 Task: Look for space in Tekstil'shchiki, Russia from 1st June, 2023 to 9th June, 2023 for 6 adults in price range Rs.6000 to Rs.12000. Place can be entire place with 3 bedrooms having 3 beds and 3 bathrooms. Property type can be house, flat, guest house. Booking option can be shelf check-in. Required host language is English.
Action: Mouse moved to (428, 98)
Screenshot: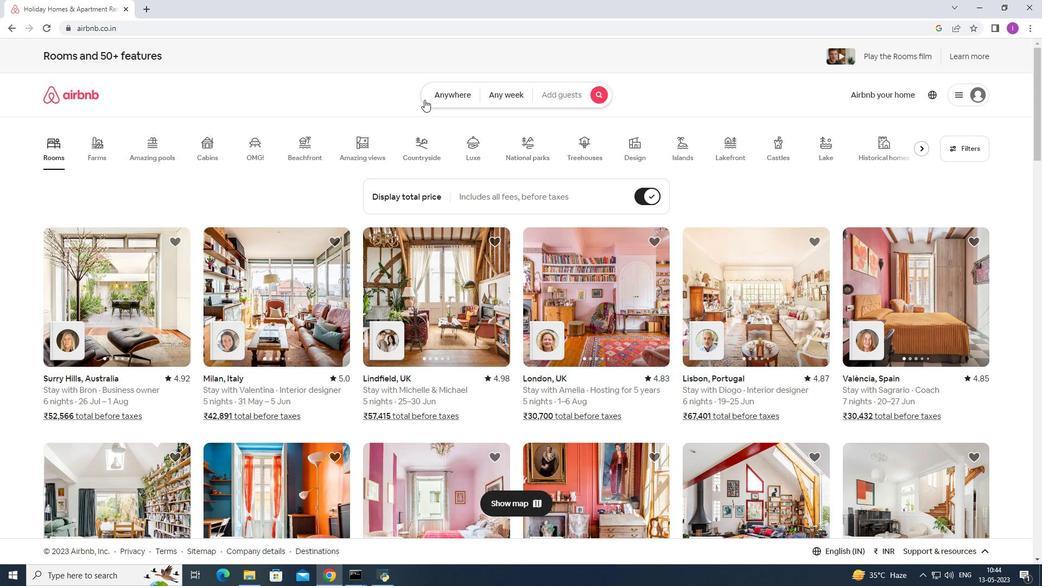 
Action: Mouse pressed left at (428, 98)
Screenshot: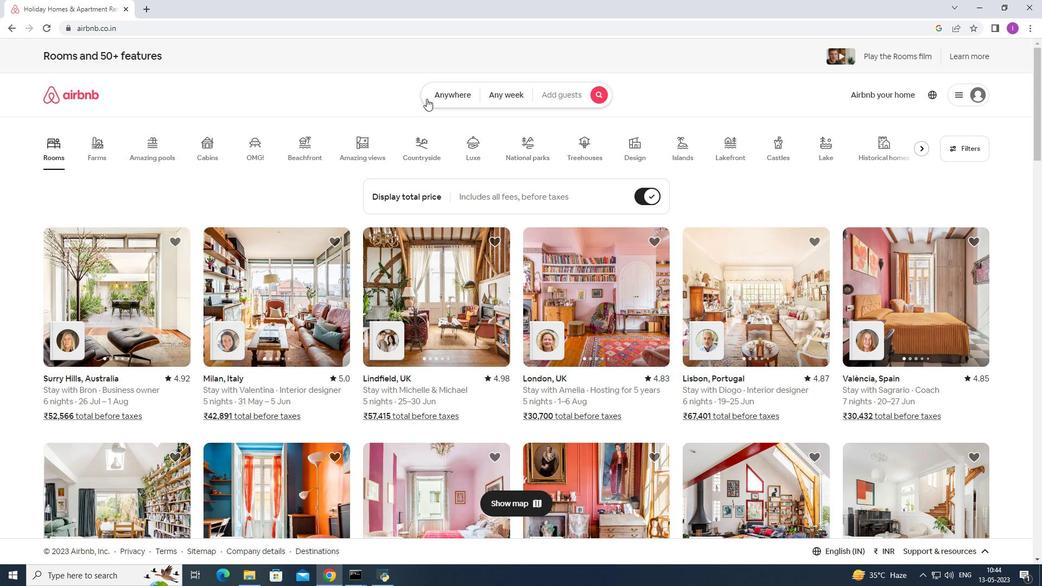 
Action: Mouse moved to (307, 137)
Screenshot: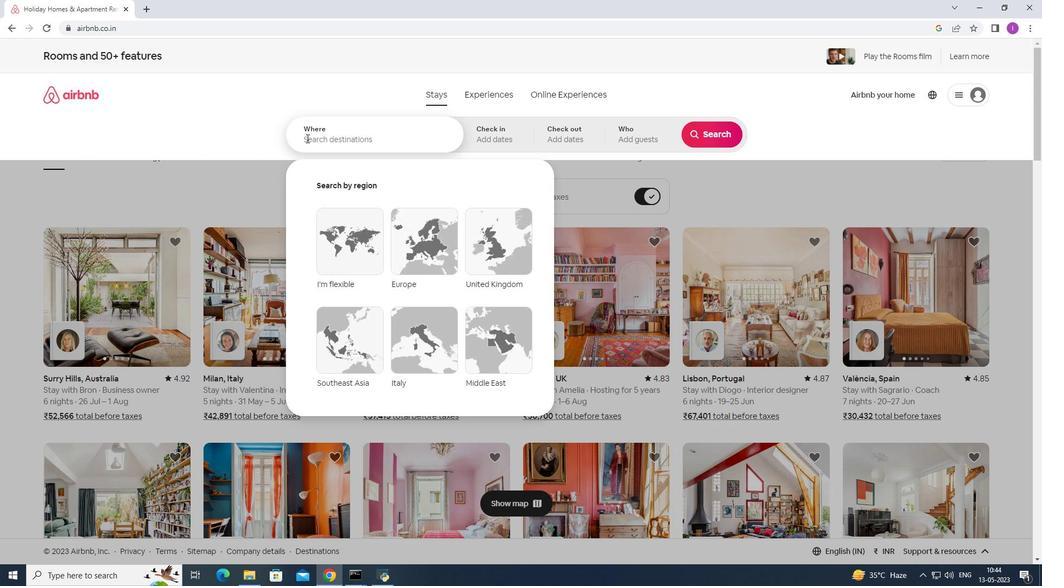 
Action: Mouse pressed left at (307, 137)
Screenshot: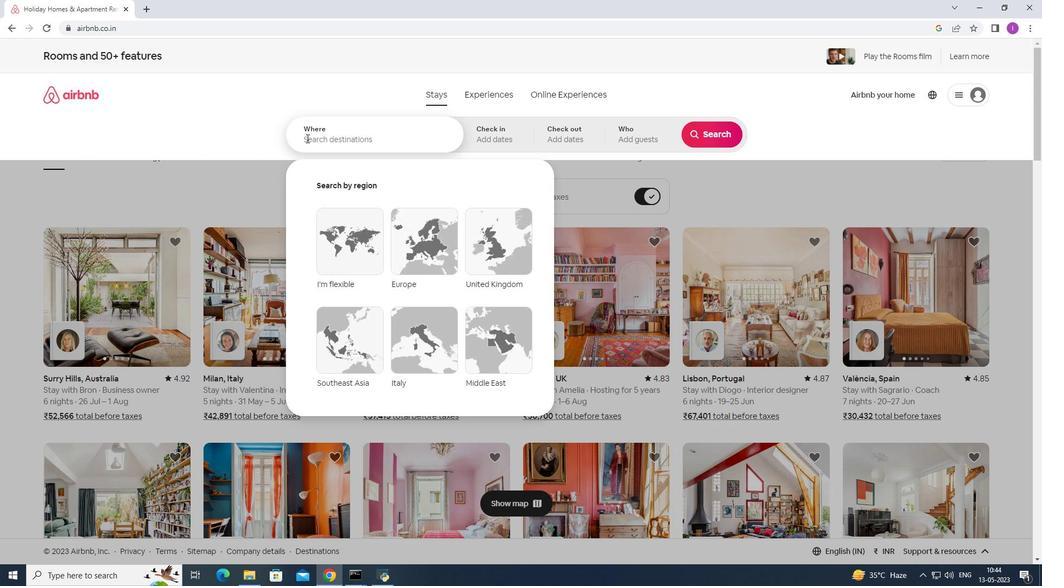 
Action: Mouse moved to (349, 140)
Screenshot: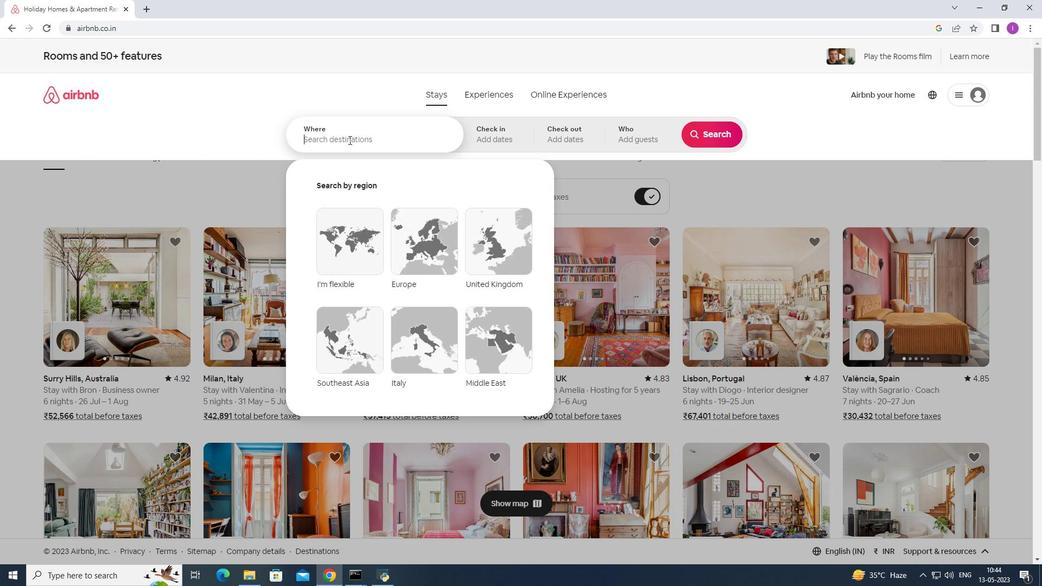 
Action: Key pressed <Key.shift>Tekstil<Key.shift><Key.shift><Key.shift><Key.shift><Key.shift><Key.shift><Key.shift><Key.shift><Key.shift>'s
Screenshot: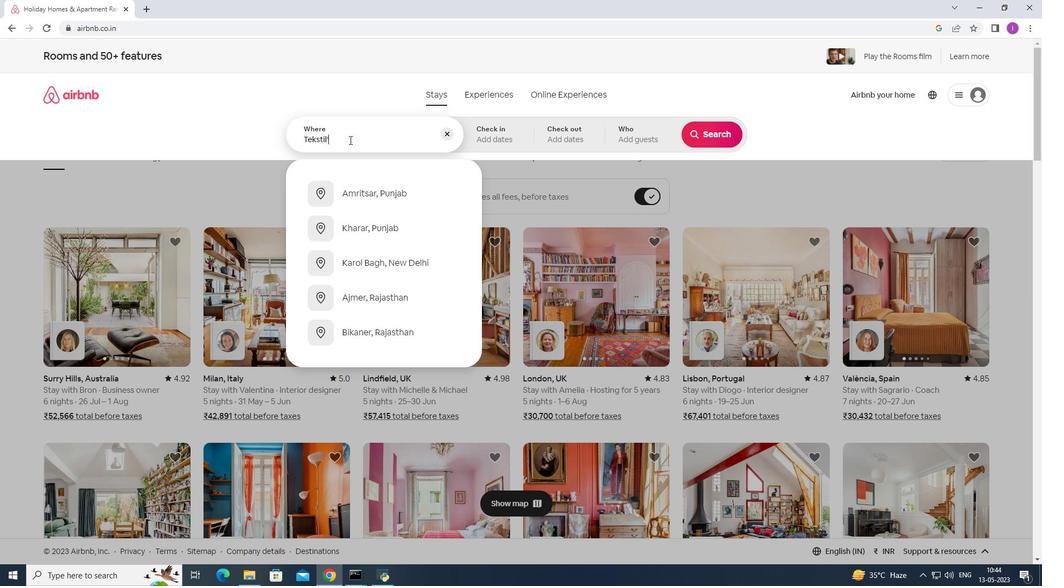 
Action: Mouse moved to (369, 198)
Screenshot: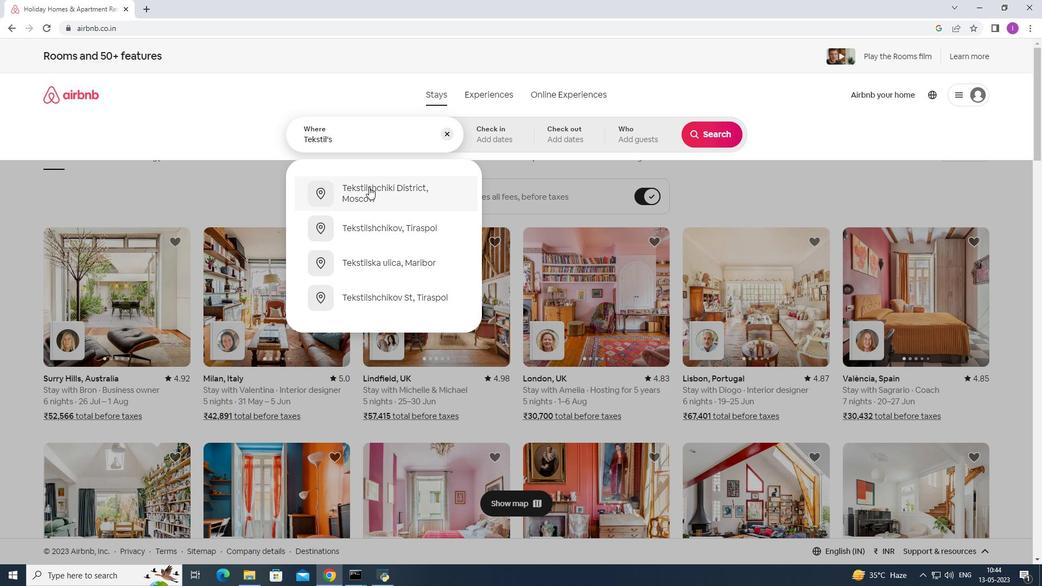 
Action: Mouse pressed left at (369, 198)
Screenshot: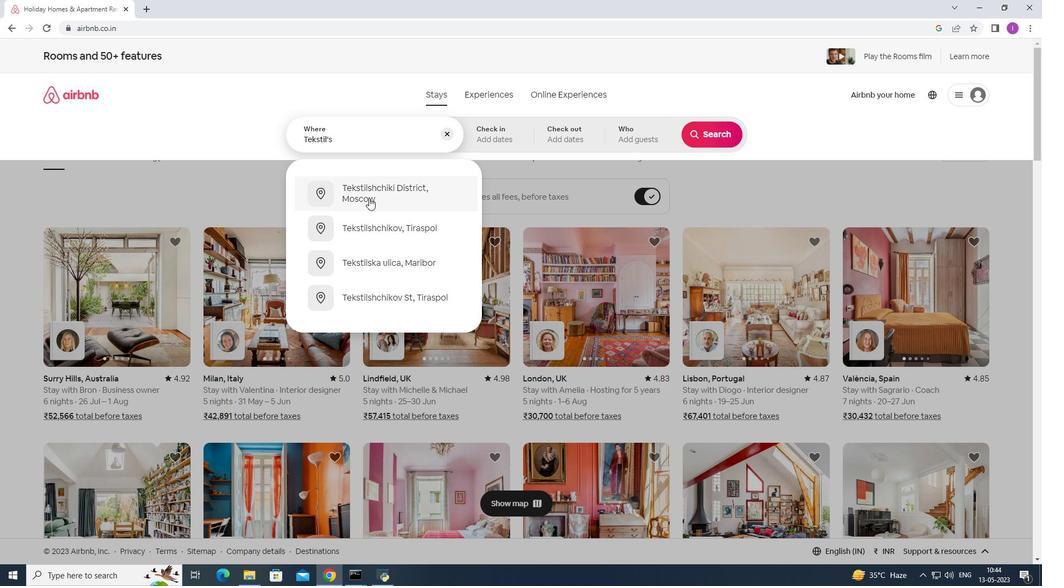 
Action: Mouse pressed left at (369, 198)
Screenshot: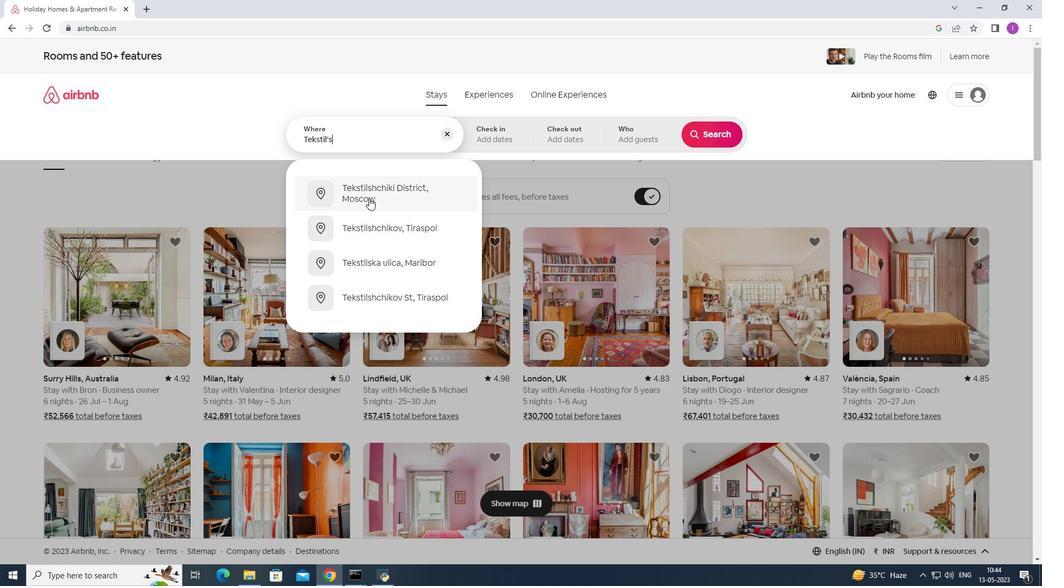 
Action: Mouse moved to (713, 223)
Screenshot: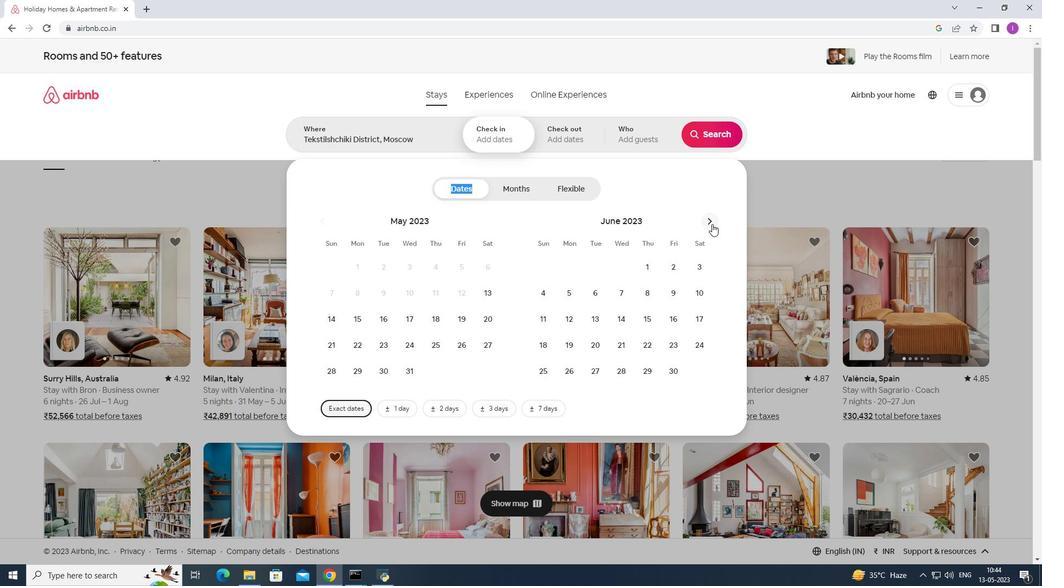 
Action: Mouse pressed left at (713, 223)
Screenshot: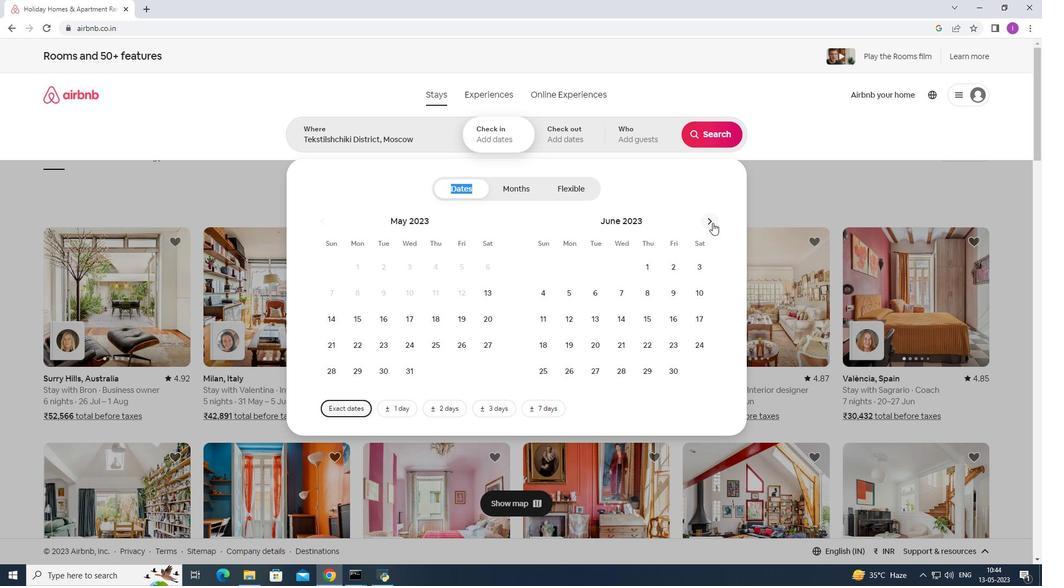 
Action: Mouse moved to (438, 269)
Screenshot: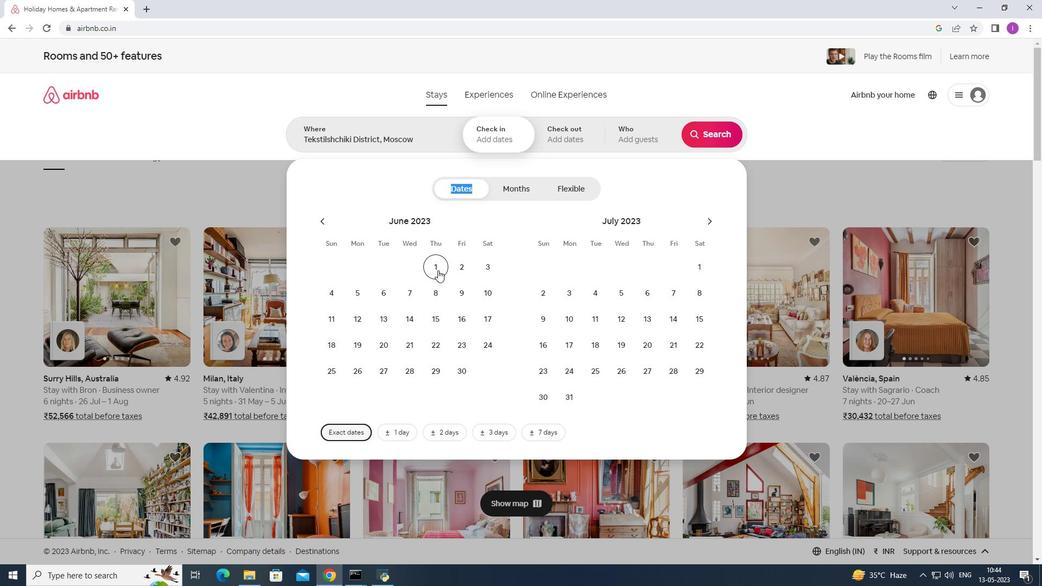 
Action: Mouse pressed left at (438, 269)
Screenshot: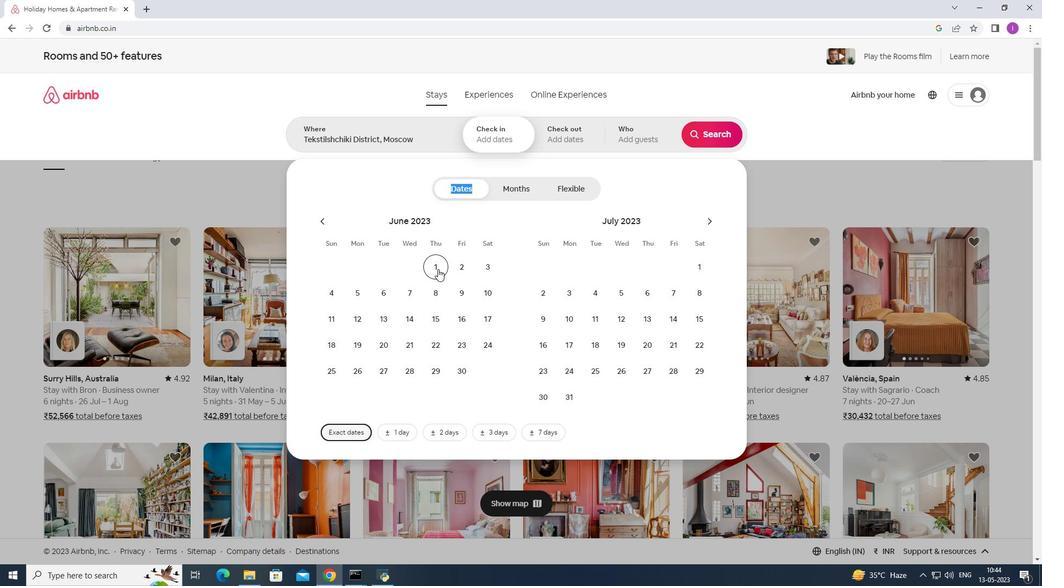 
Action: Mouse moved to (471, 295)
Screenshot: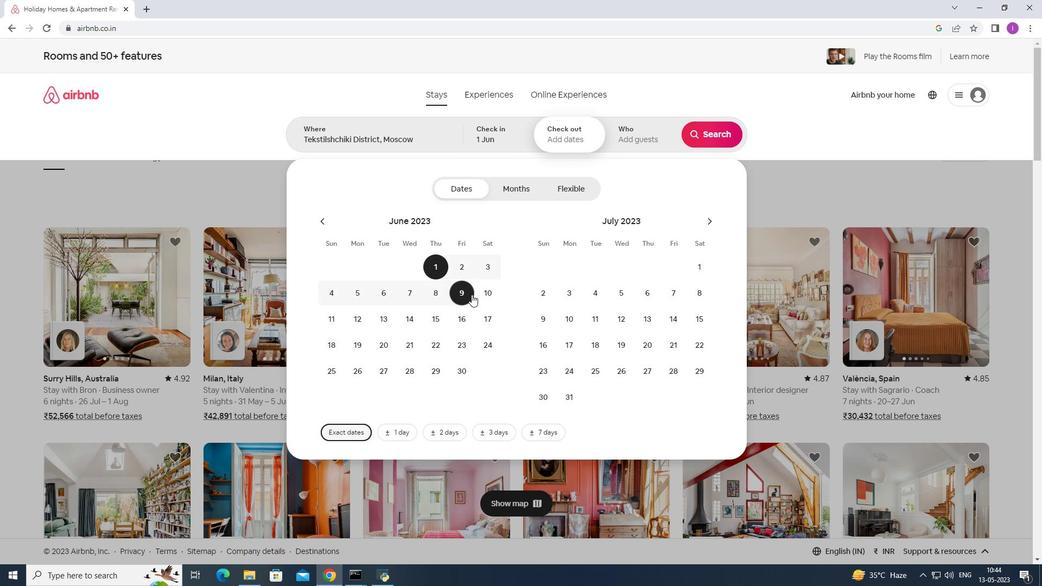 
Action: Mouse pressed left at (471, 295)
Screenshot: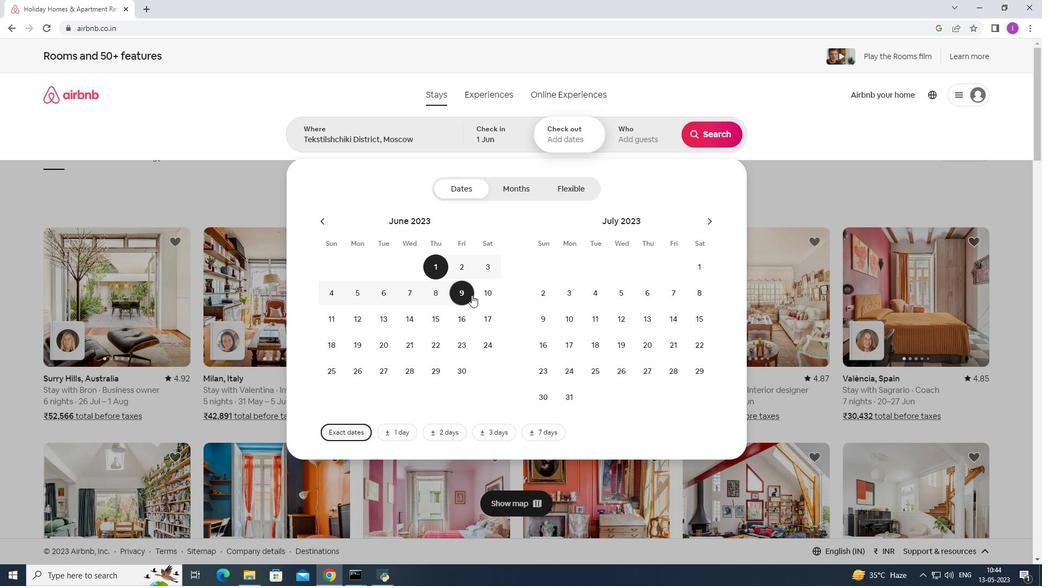 
Action: Mouse moved to (632, 140)
Screenshot: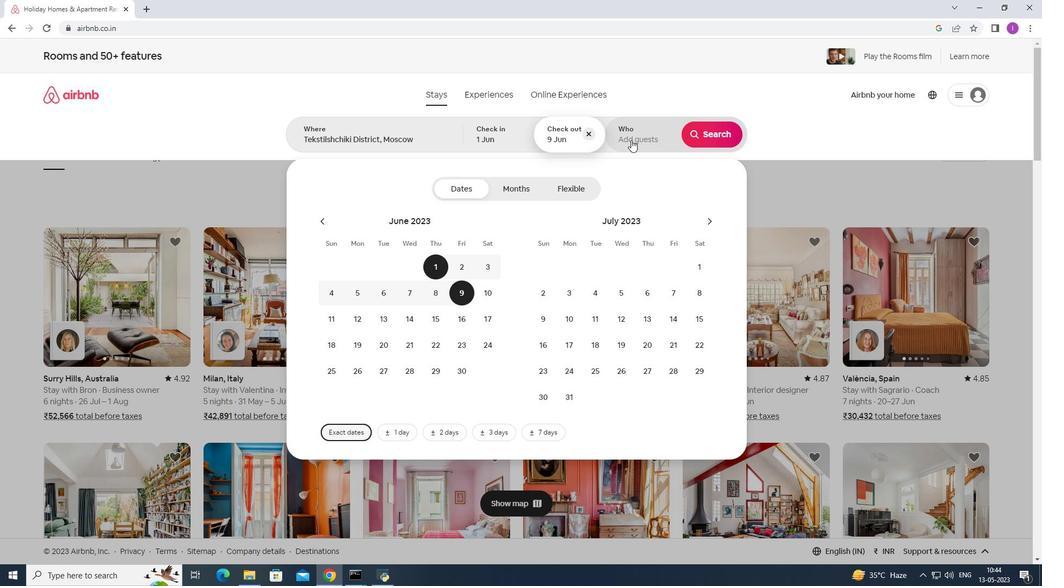 
Action: Mouse pressed left at (632, 140)
Screenshot: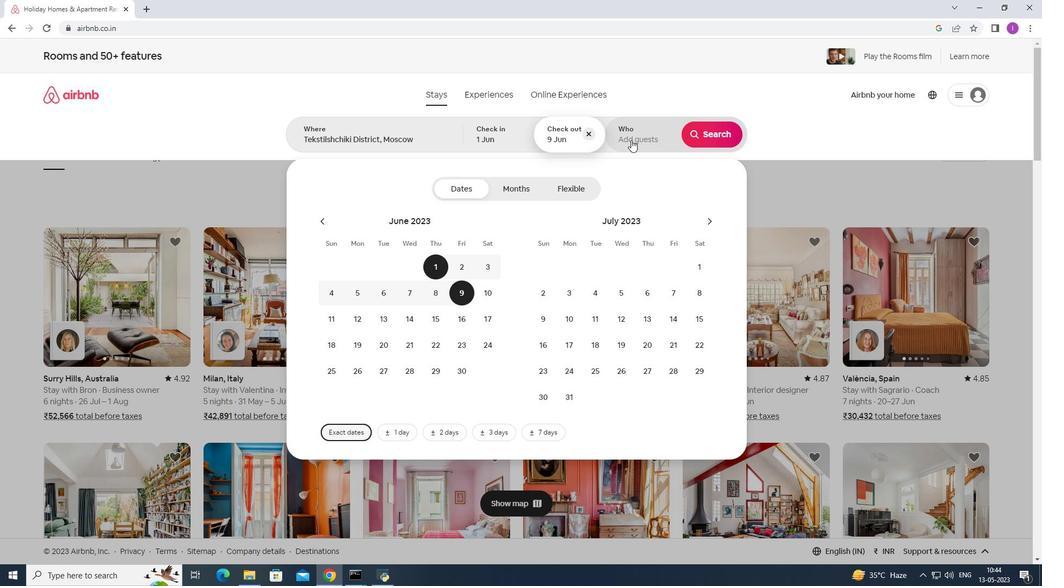 
Action: Mouse moved to (720, 191)
Screenshot: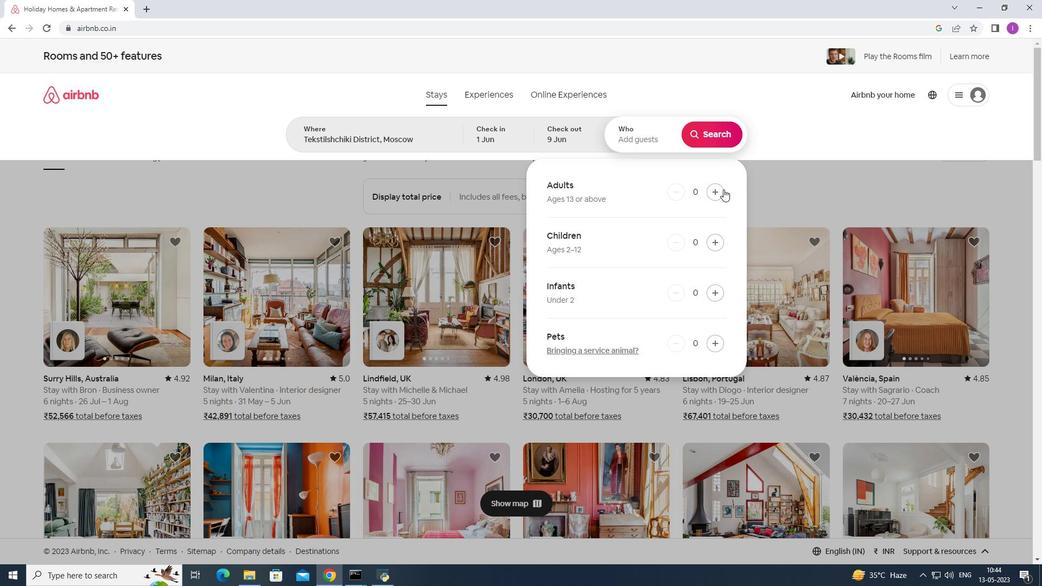 
Action: Mouse pressed left at (720, 191)
Screenshot: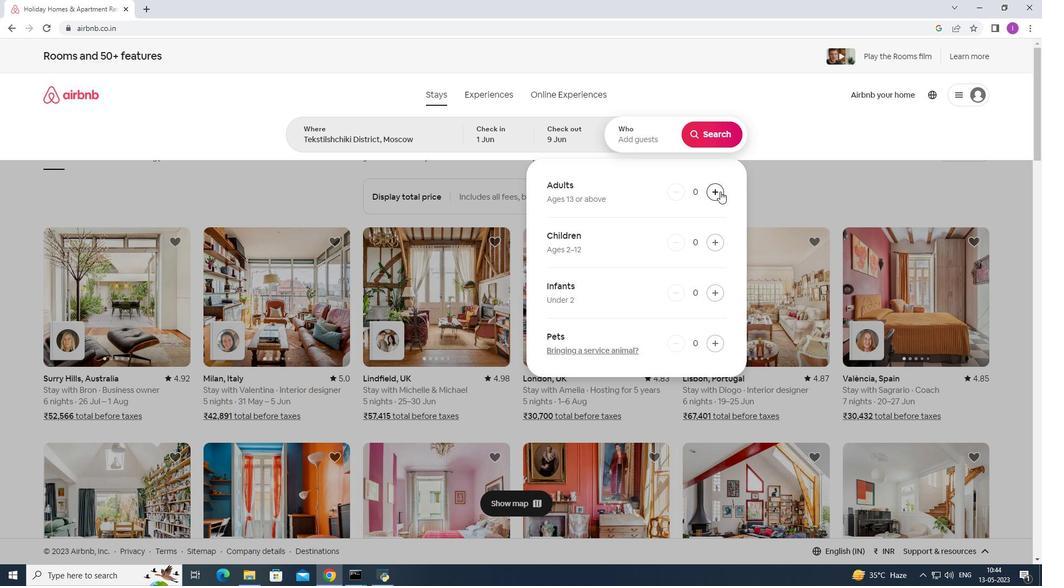 
Action: Mouse pressed left at (720, 191)
Screenshot: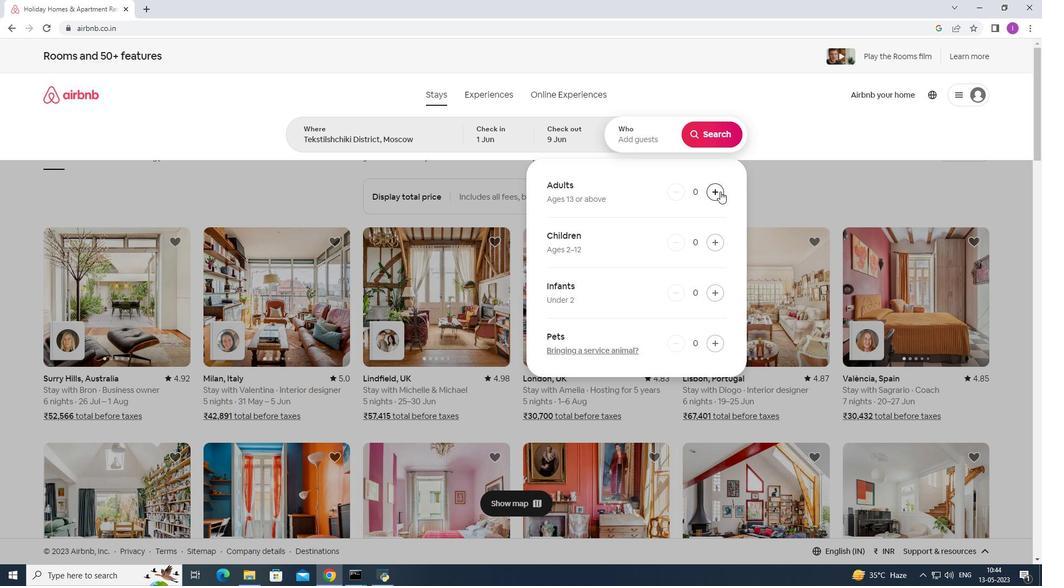
Action: Mouse pressed left at (720, 191)
Screenshot: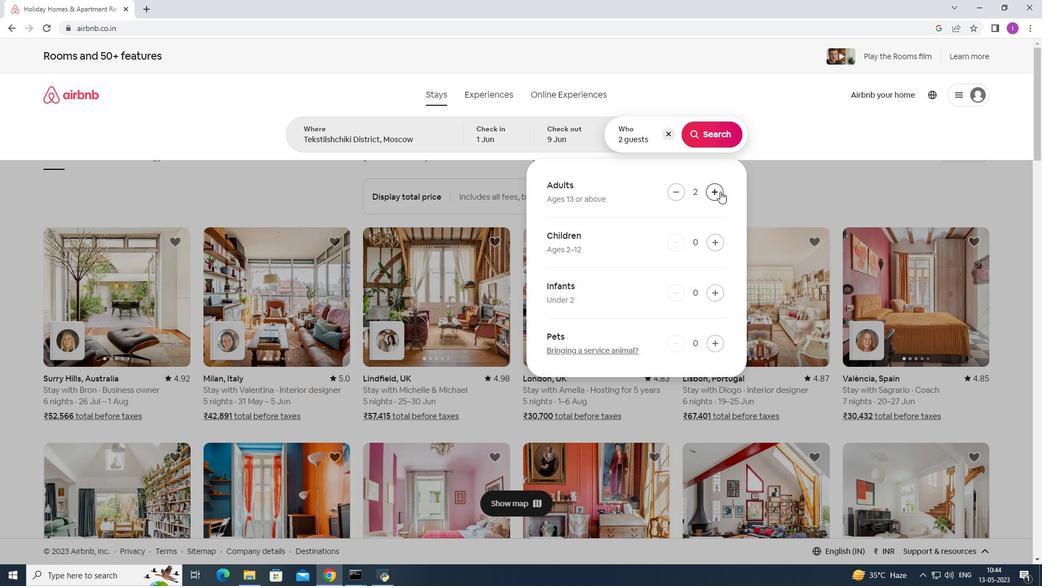 
Action: Mouse pressed left at (720, 191)
Screenshot: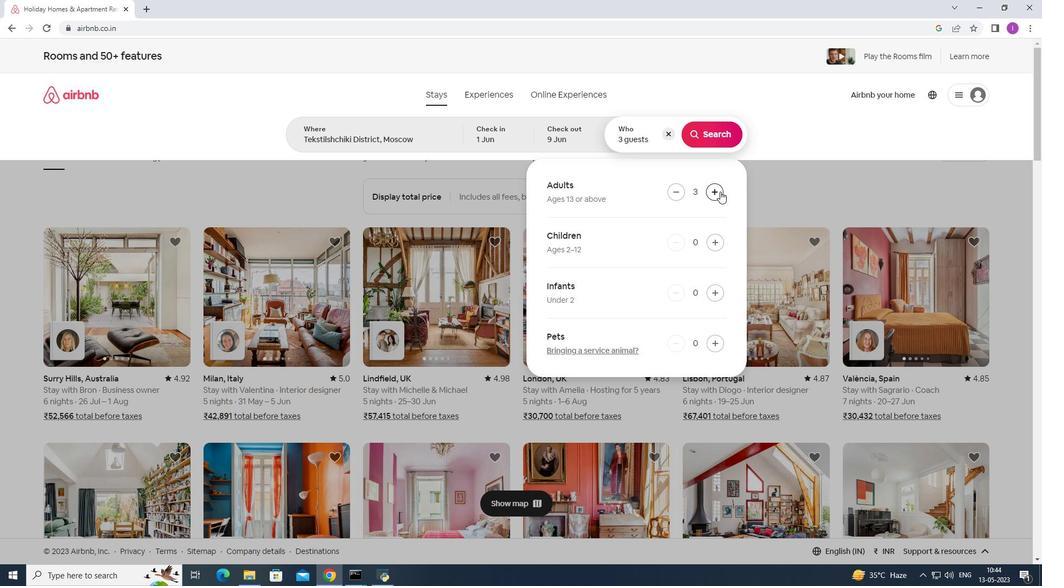 
Action: Mouse pressed left at (720, 191)
Screenshot: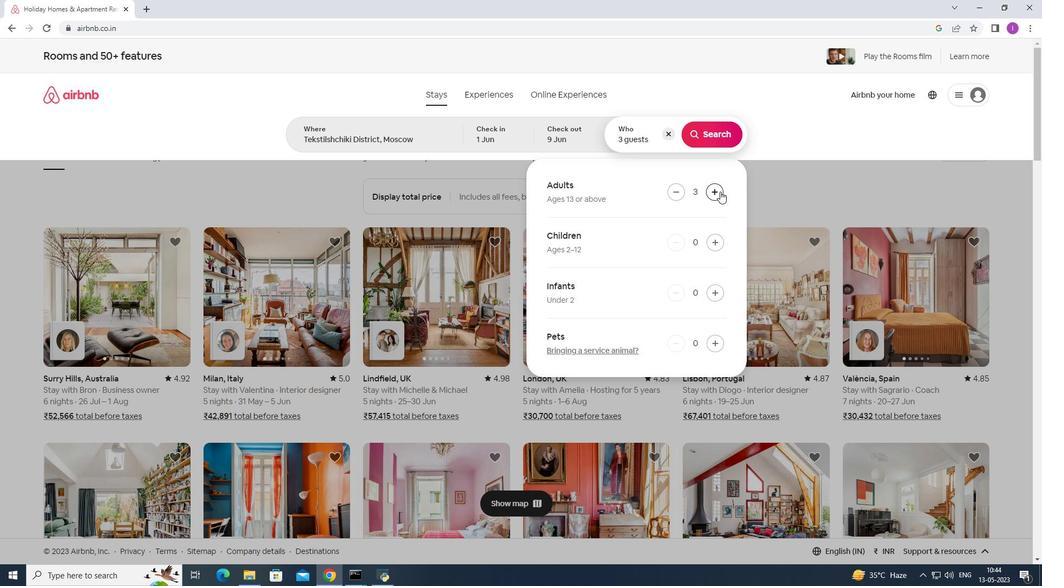 
Action: Mouse pressed left at (720, 191)
Screenshot: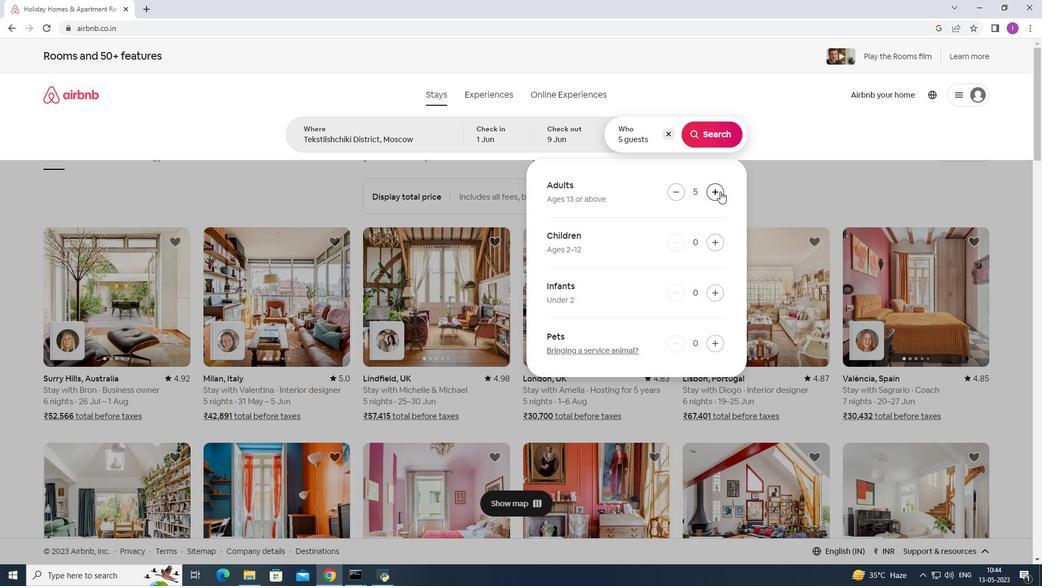
Action: Mouse moved to (719, 133)
Screenshot: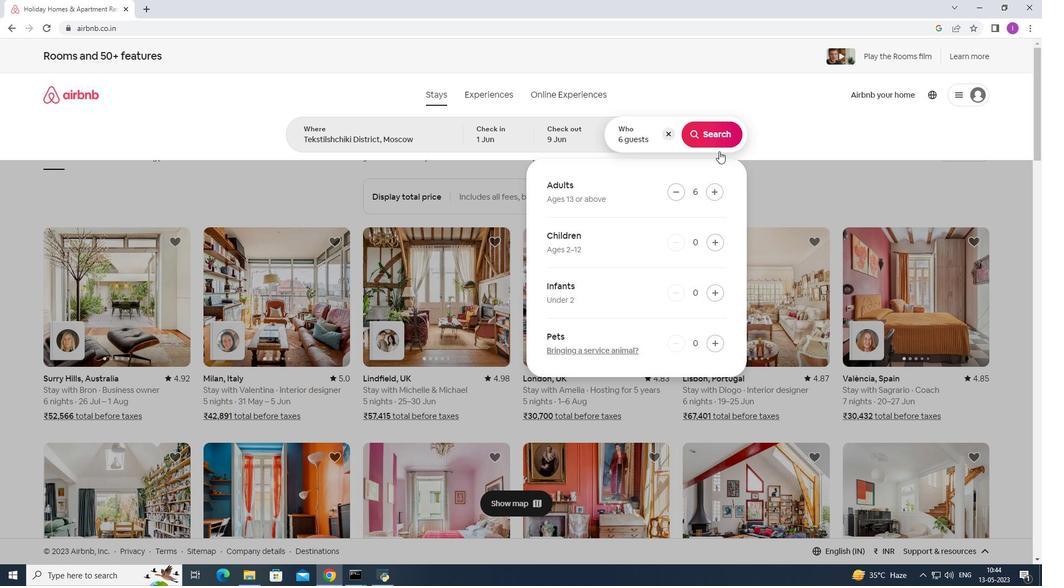 
Action: Mouse pressed left at (719, 133)
Screenshot: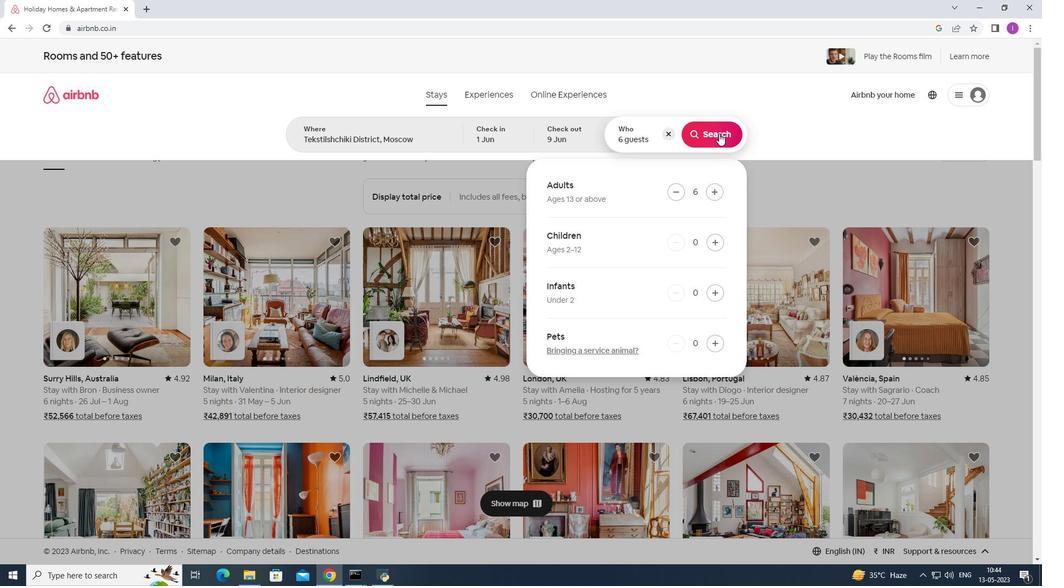 
Action: Mouse moved to (997, 108)
Screenshot: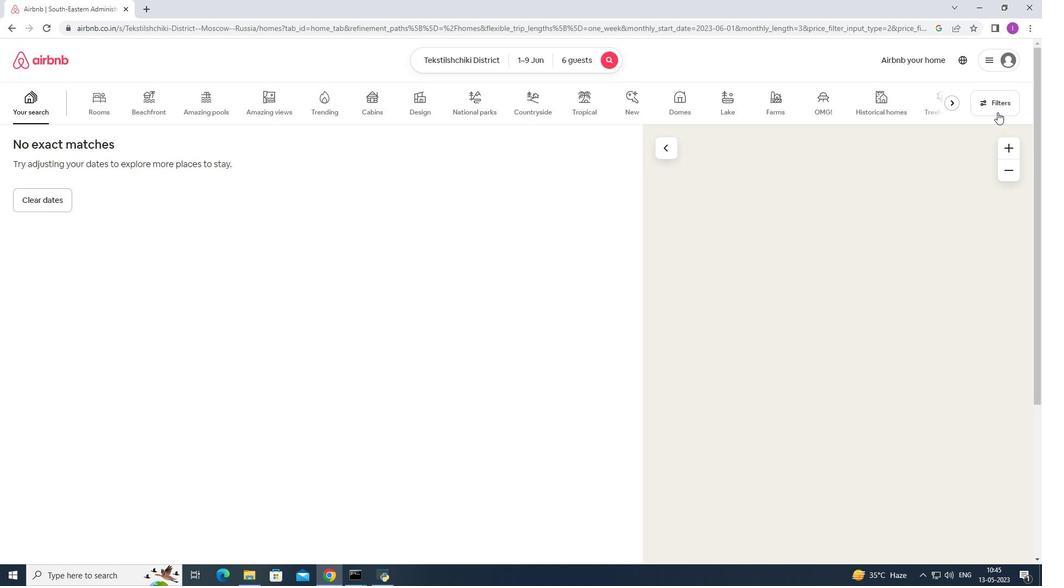 
Action: Mouse pressed left at (997, 108)
Screenshot: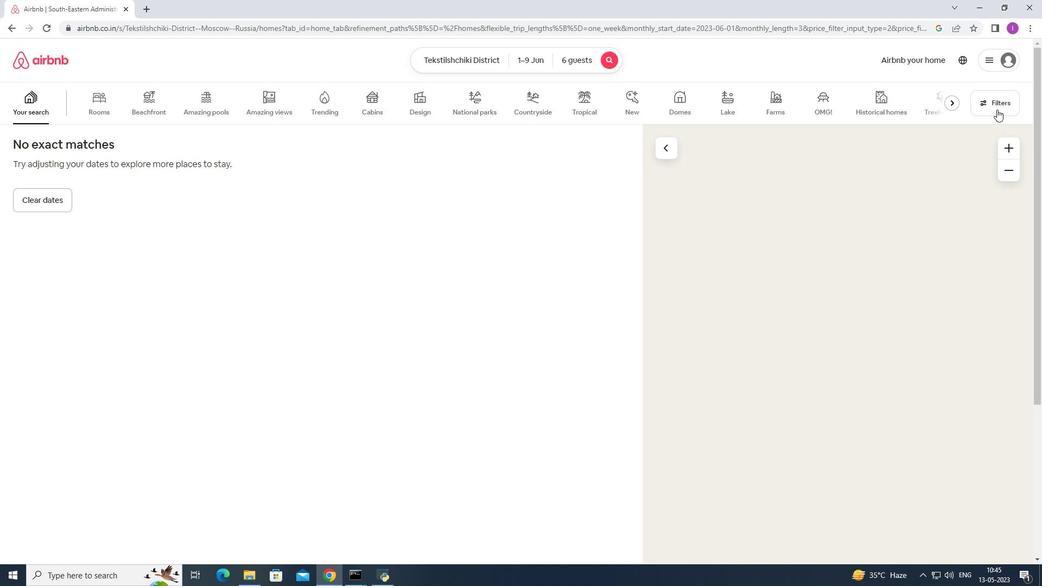 
Action: Mouse moved to (600, 366)
Screenshot: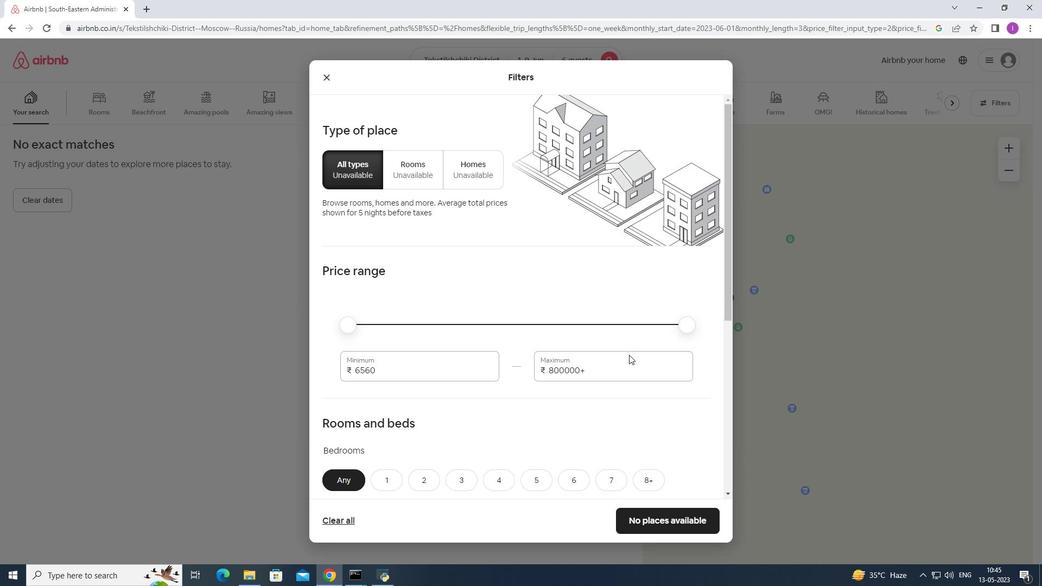 
Action: Mouse pressed left at (600, 366)
Screenshot: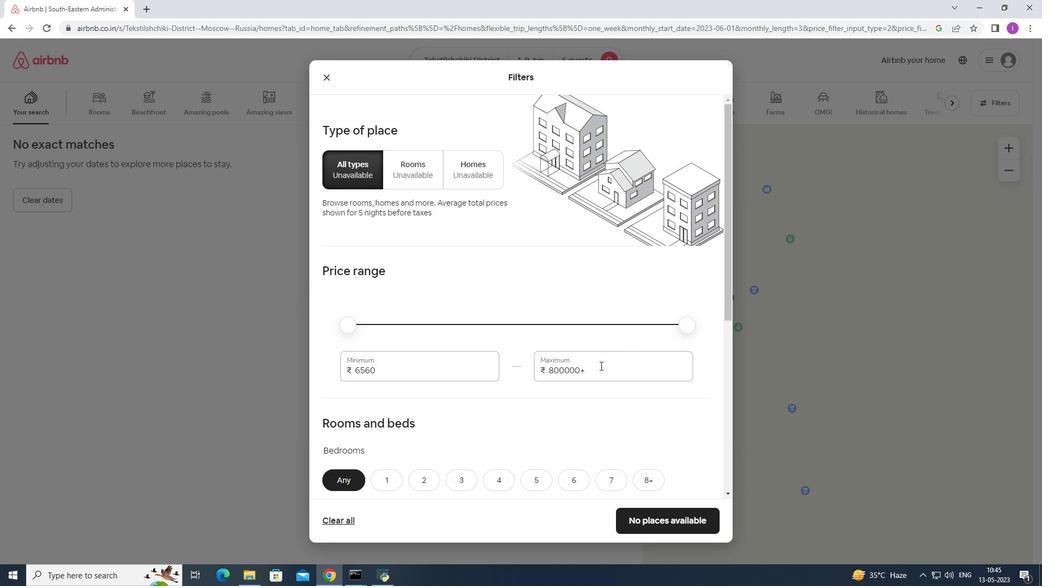
Action: Mouse moved to (536, 373)
Screenshot: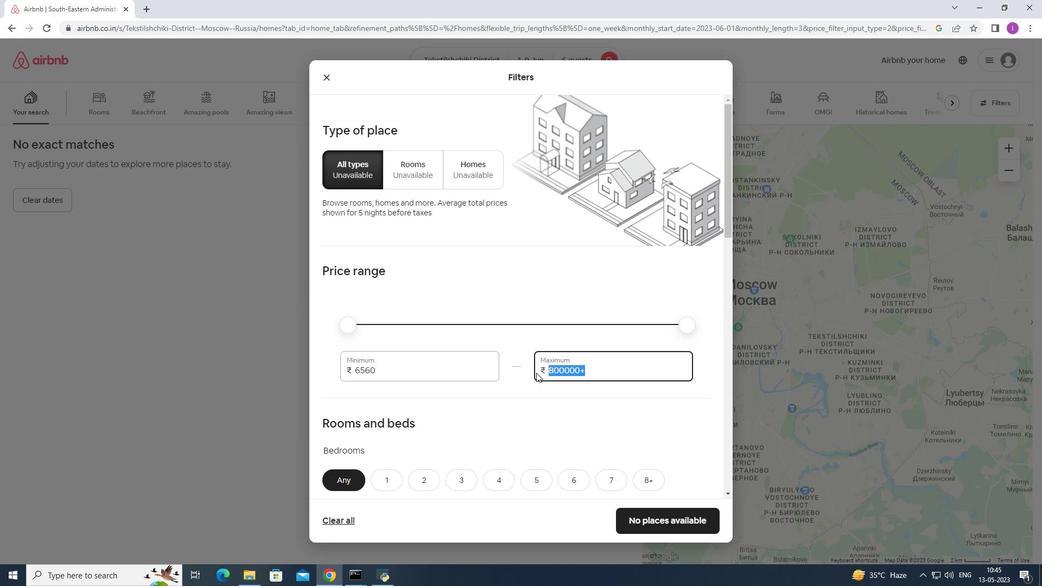 
Action: Key pressed 120
Screenshot: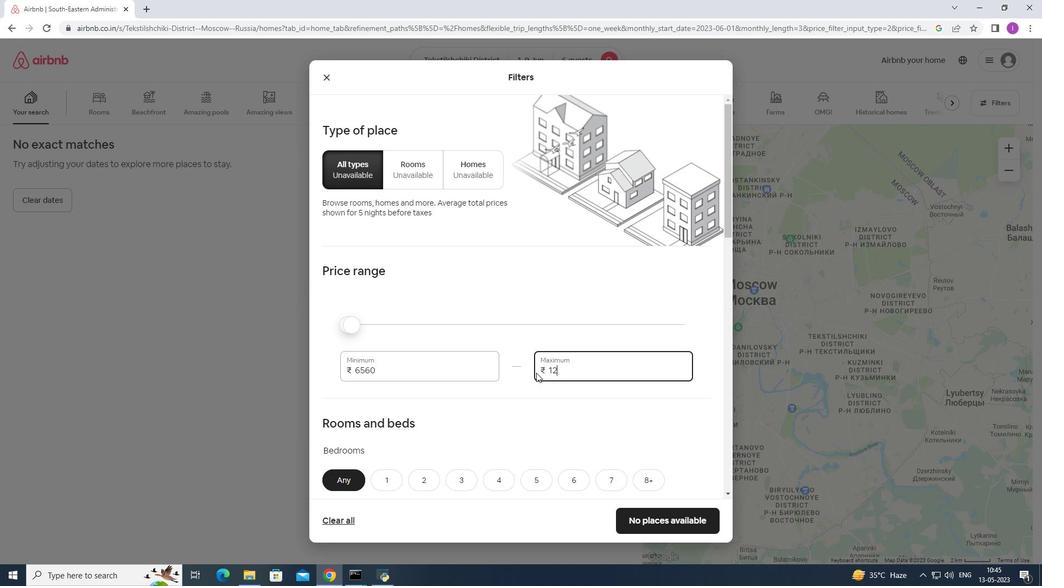 
Action: Mouse moved to (536, 372)
Screenshot: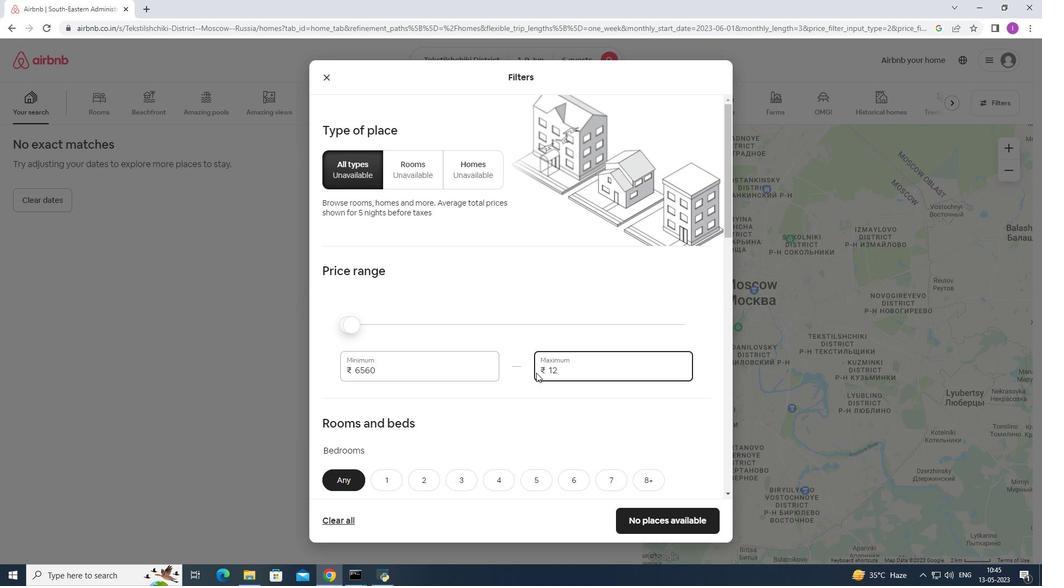 
Action: Key pressed 00
Screenshot: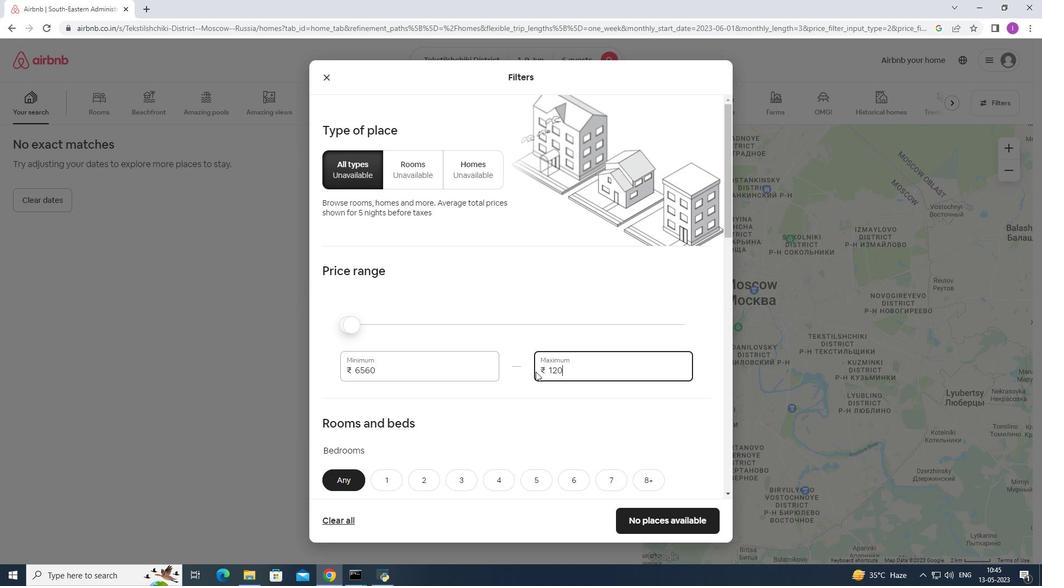 
Action: Mouse moved to (393, 366)
Screenshot: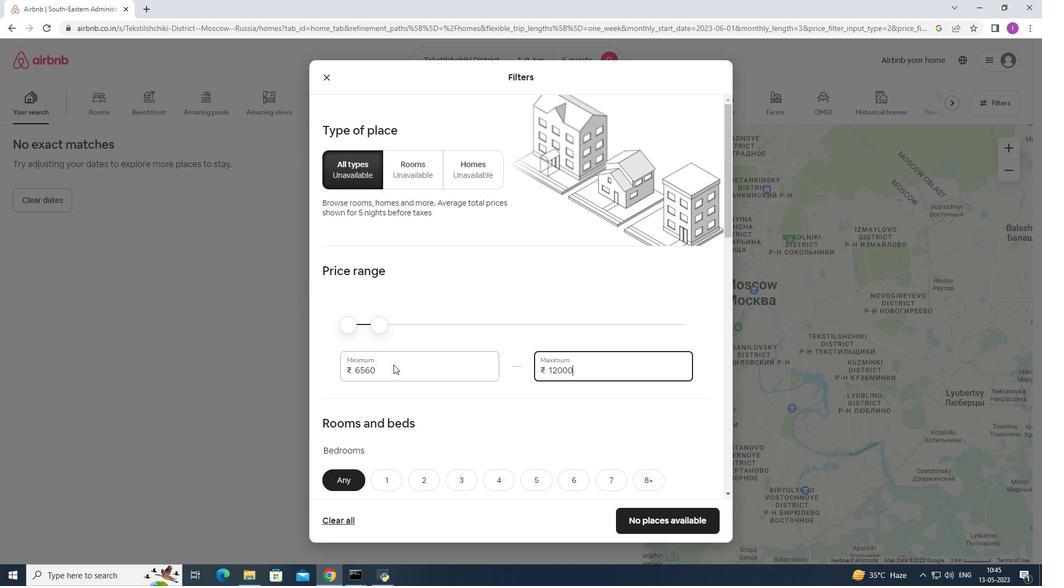 
Action: Mouse pressed left at (393, 366)
Screenshot: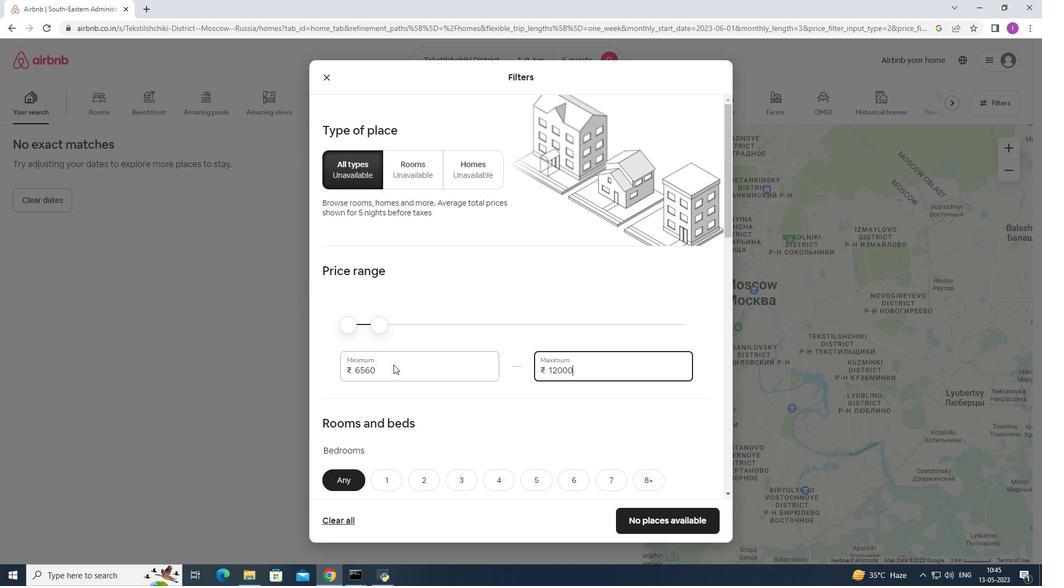 
Action: Mouse moved to (354, 373)
Screenshot: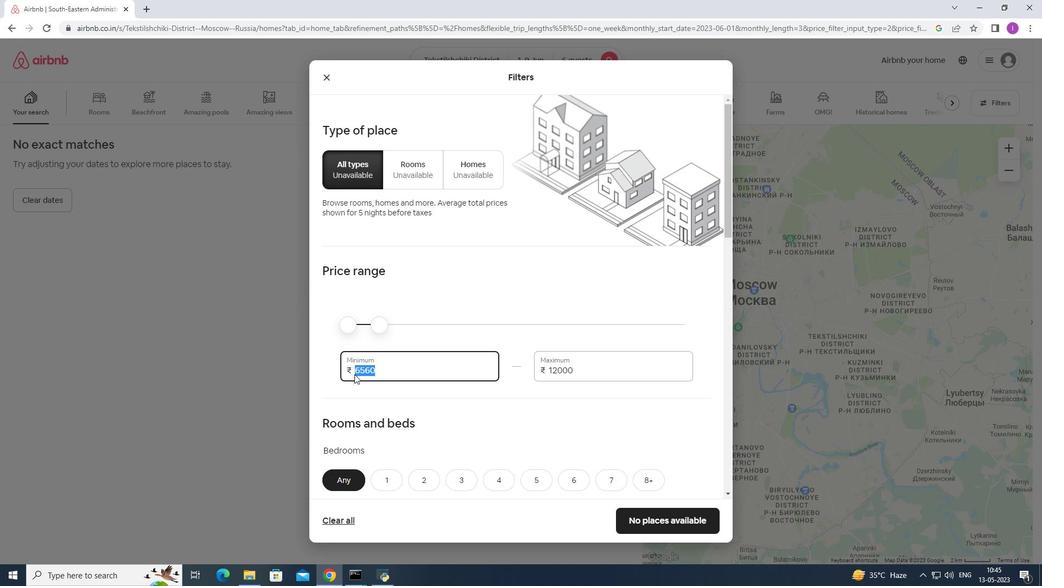 
Action: Key pressed 6000
Screenshot: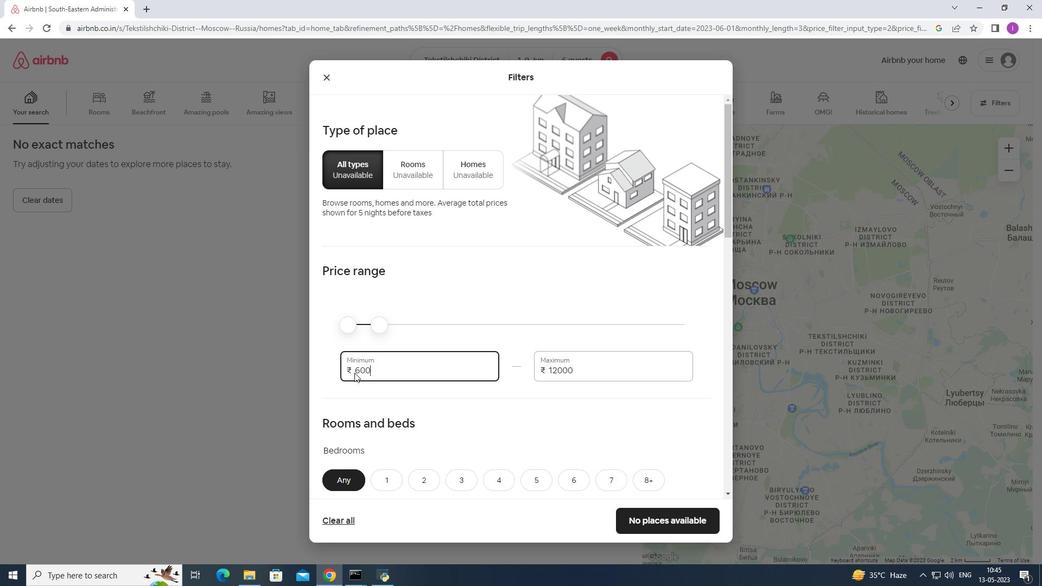 
Action: Mouse moved to (422, 374)
Screenshot: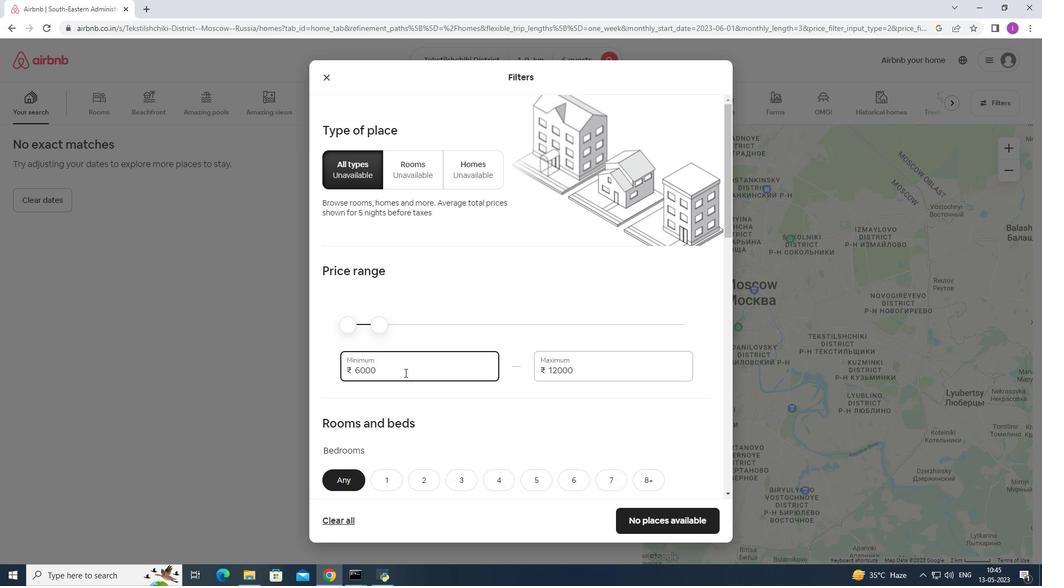 
Action: Mouse scrolled (422, 374) with delta (0, 0)
Screenshot: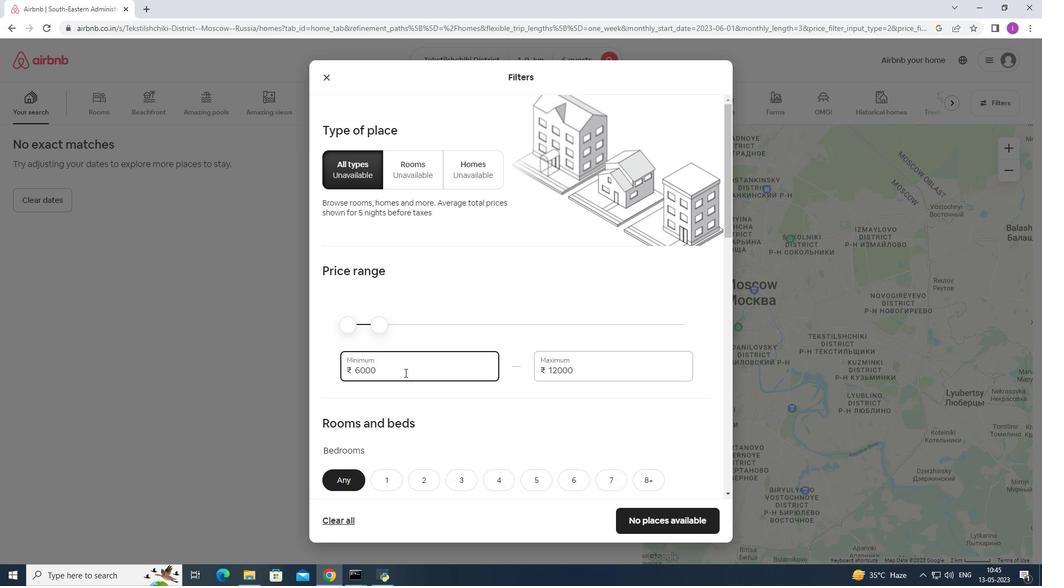 
Action: Mouse moved to (423, 376)
Screenshot: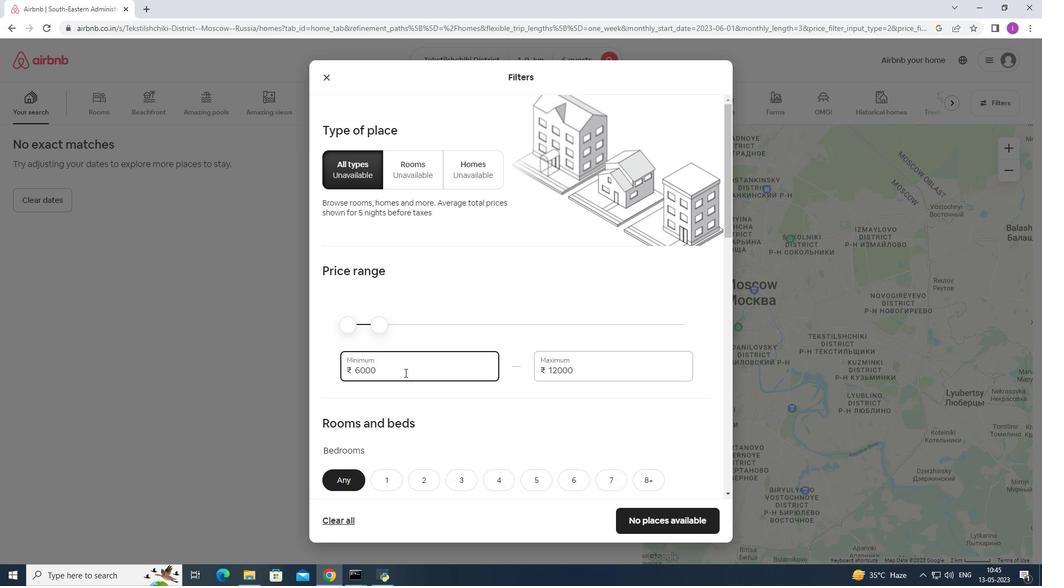 
Action: Mouse scrolled (422, 375) with delta (0, 0)
Screenshot: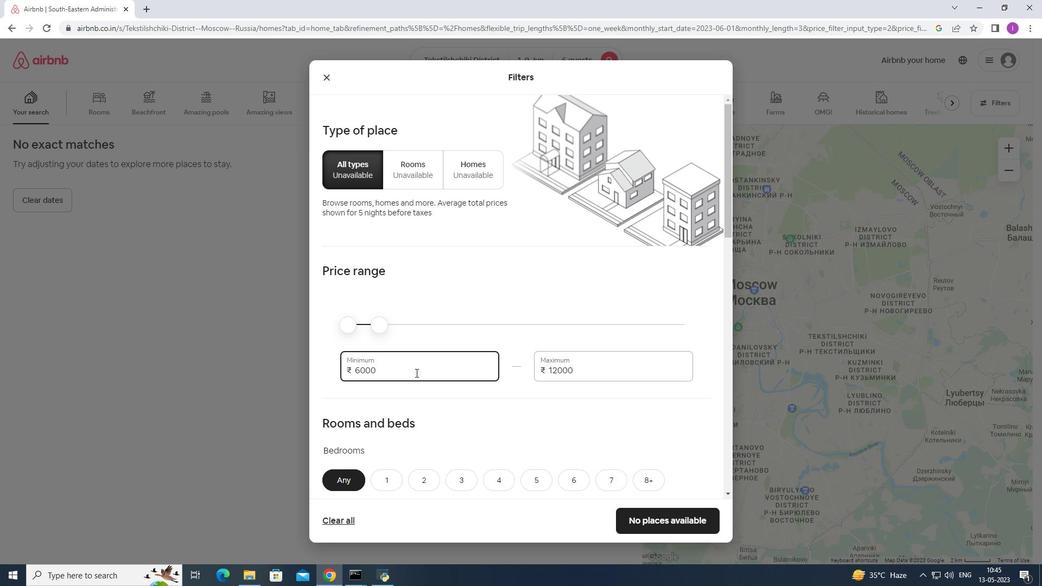 
Action: Mouse moved to (423, 377)
Screenshot: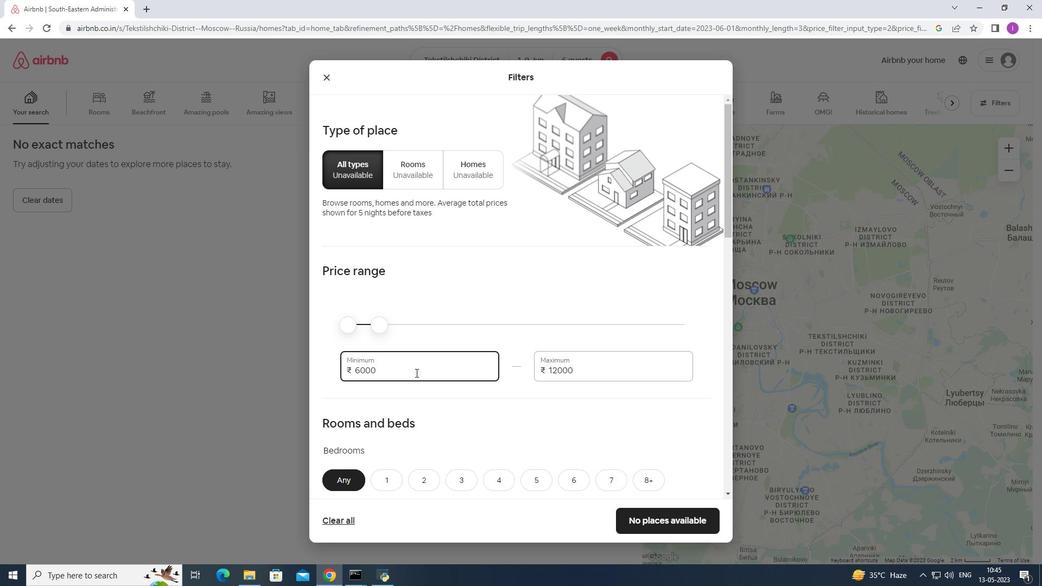 
Action: Mouse scrolled (423, 376) with delta (0, 0)
Screenshot: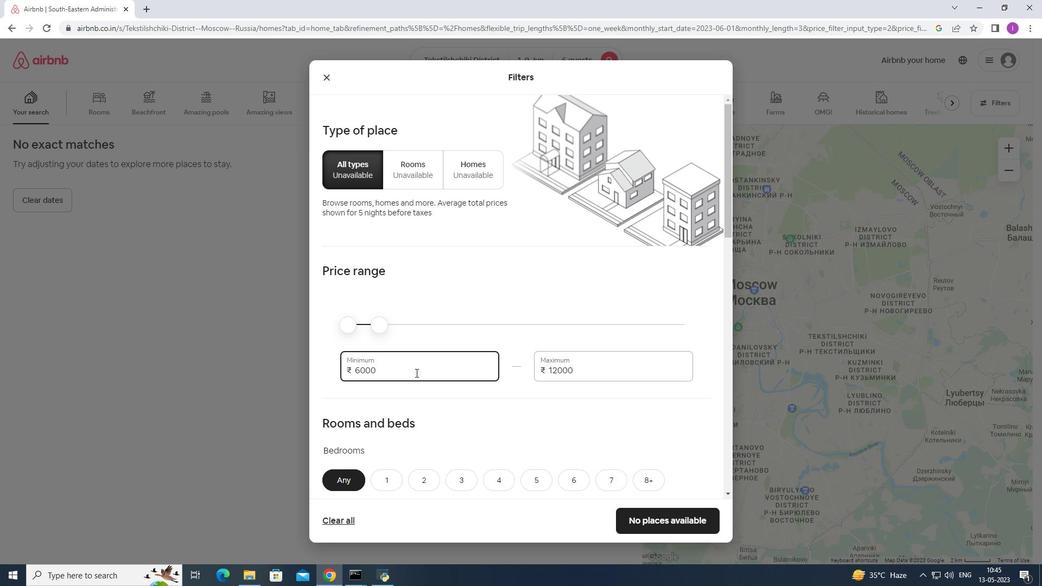 
Action: Mouse moved to (468, 324)
Screenshot: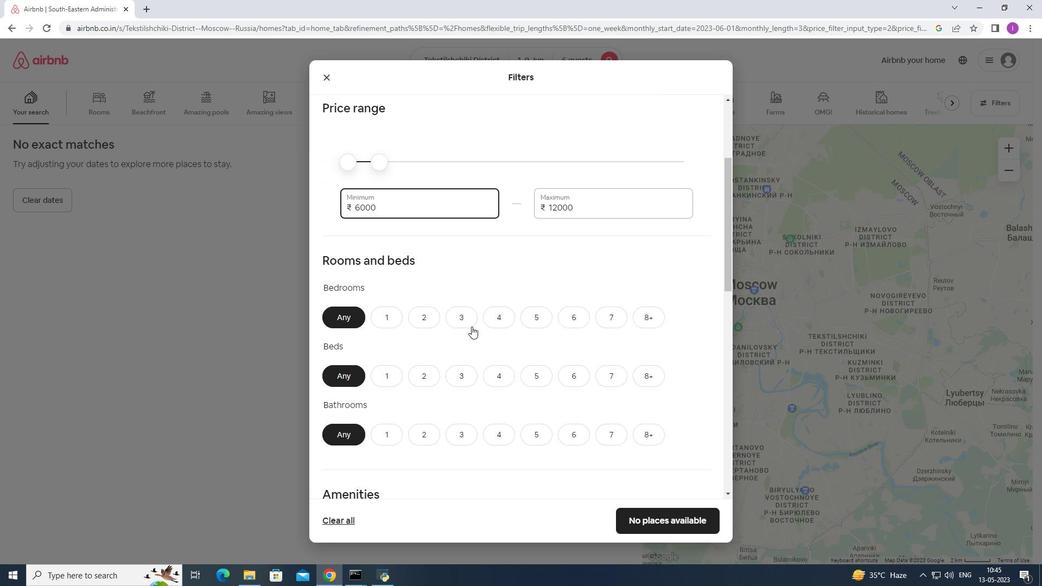 
Action: Mouse pressed left at (468, 324)
Screenshot: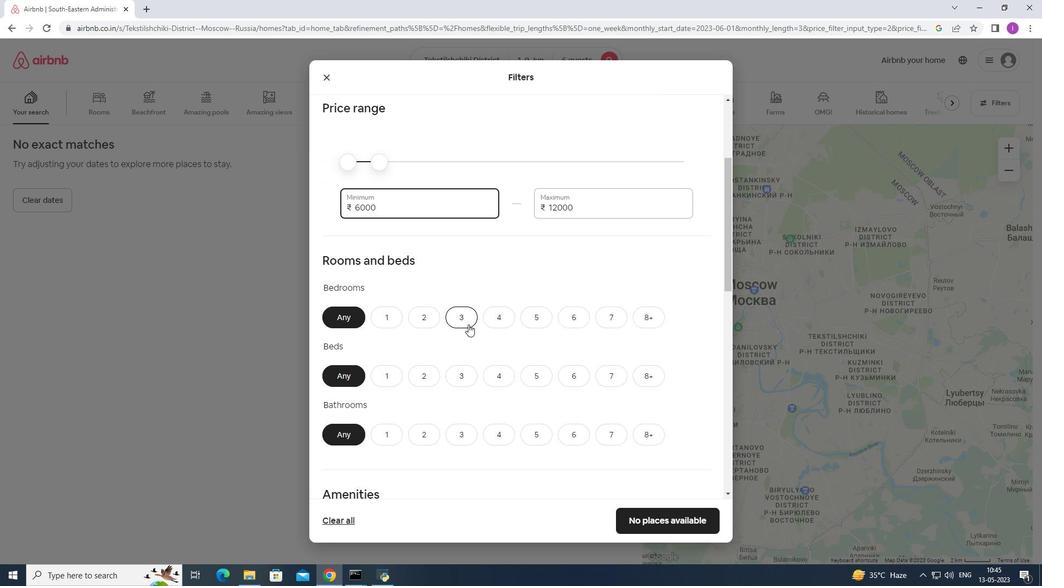 
Action: Mouse moved to (458, 372)
Screenshot: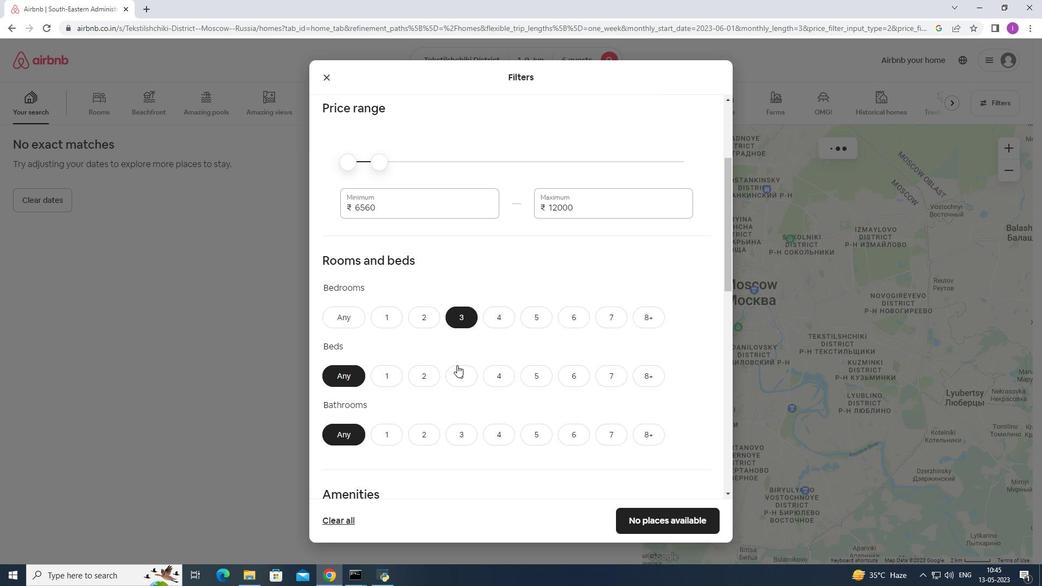
Action: Mouse pressed left at (458, 372)
Screenshot: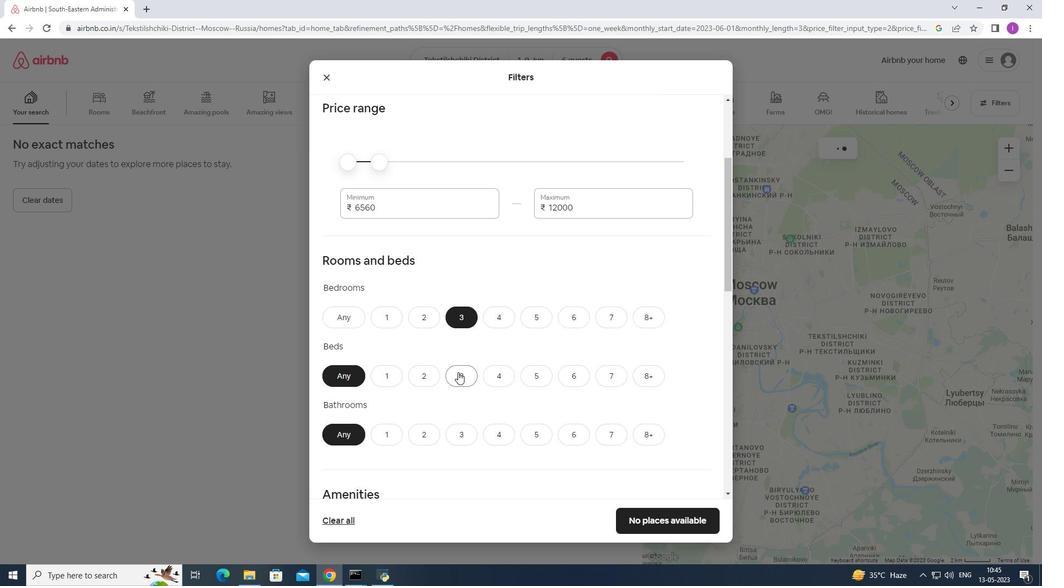 
Action: Mouse moved to (465, 437)
Screenshot: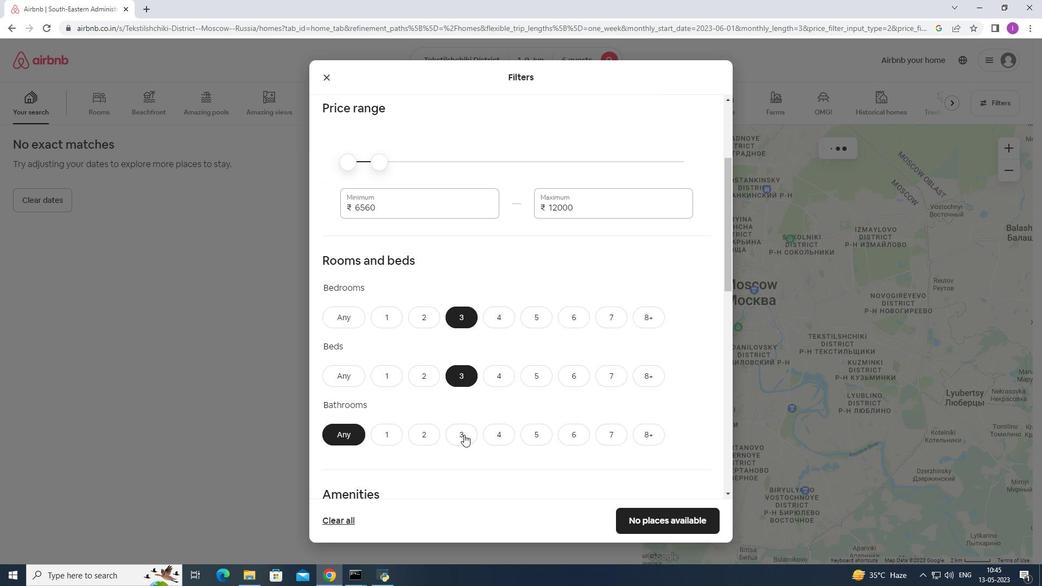 
Action: Mouse pressed left at (465, 437)
Screenshot: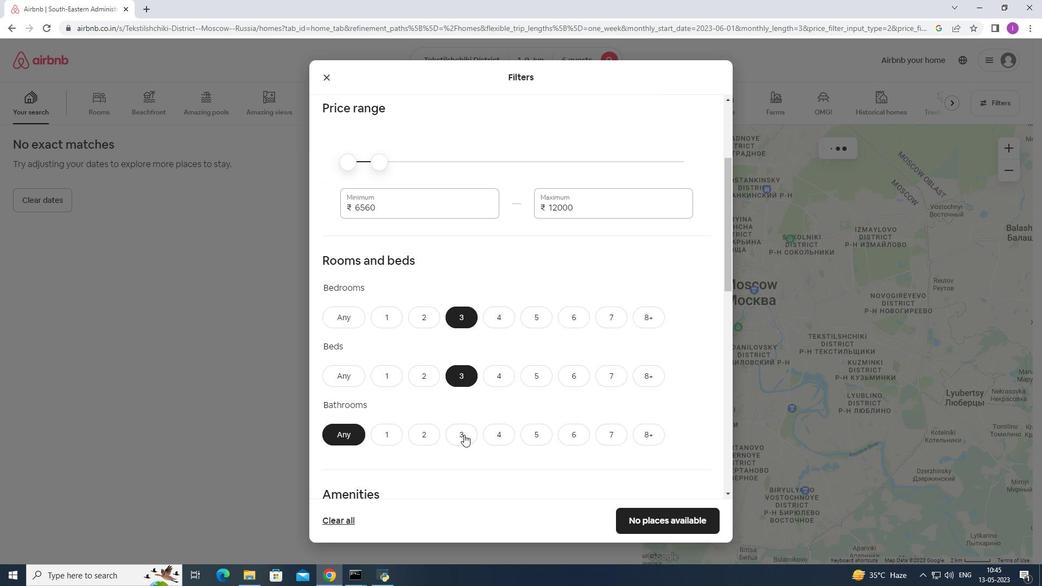
Action: Mouse moved to (470, 413)
Screenshot: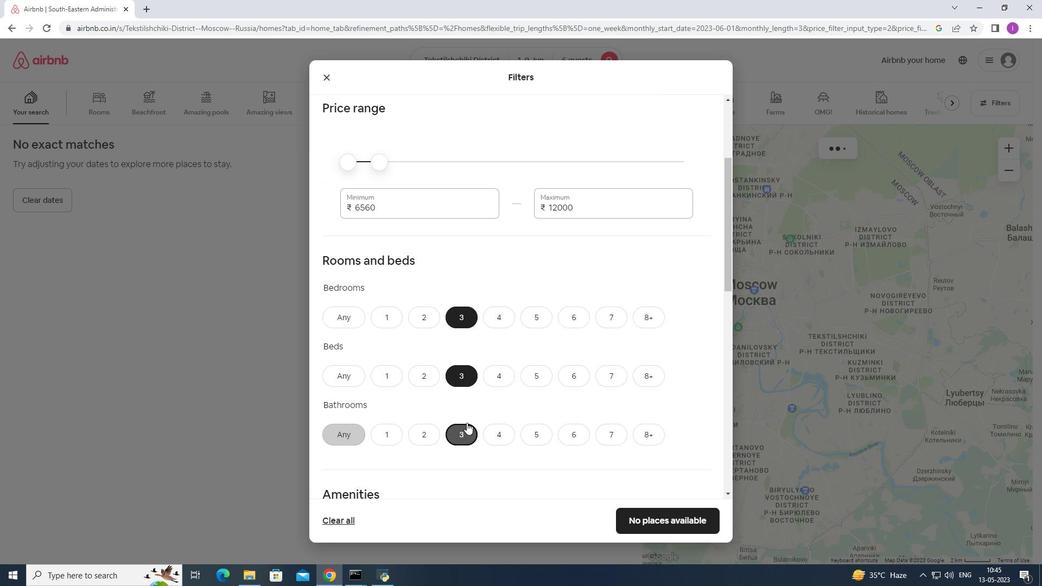 
Action: Mouse scrolled (470, 412) with delta (0, 0)
Screenshot: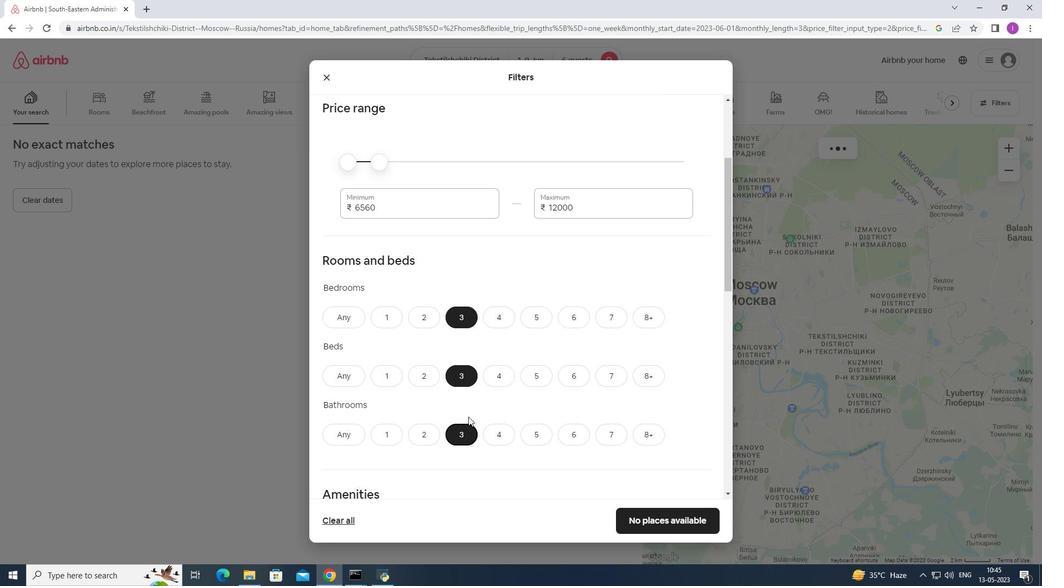 
Action: Mouse scrolled (470, 412) with delta (0, 0)
Screenshot: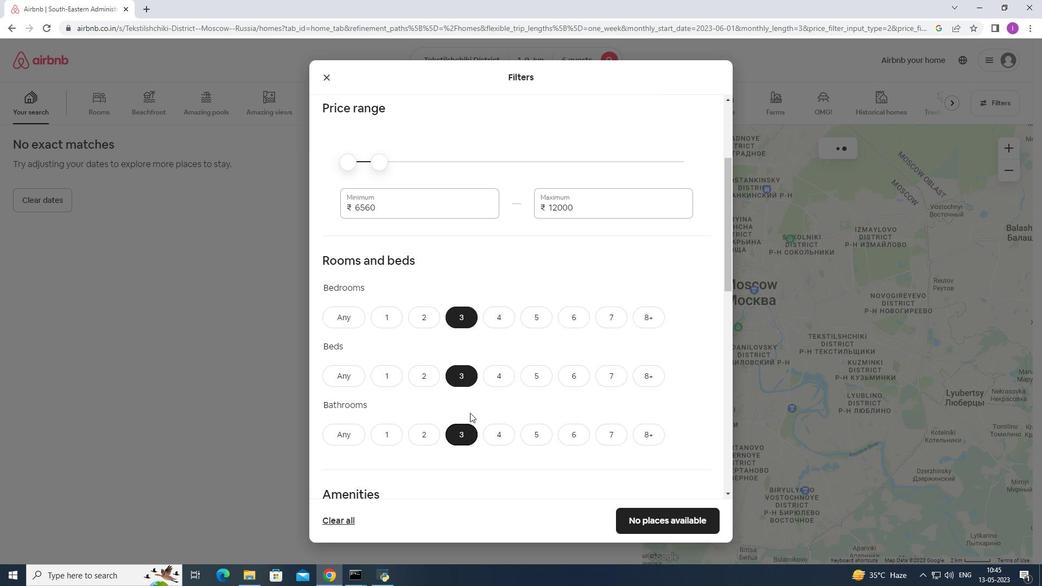 
Action: Mouse scrolled (470, 412) with delta (0, 0)
Screenshot: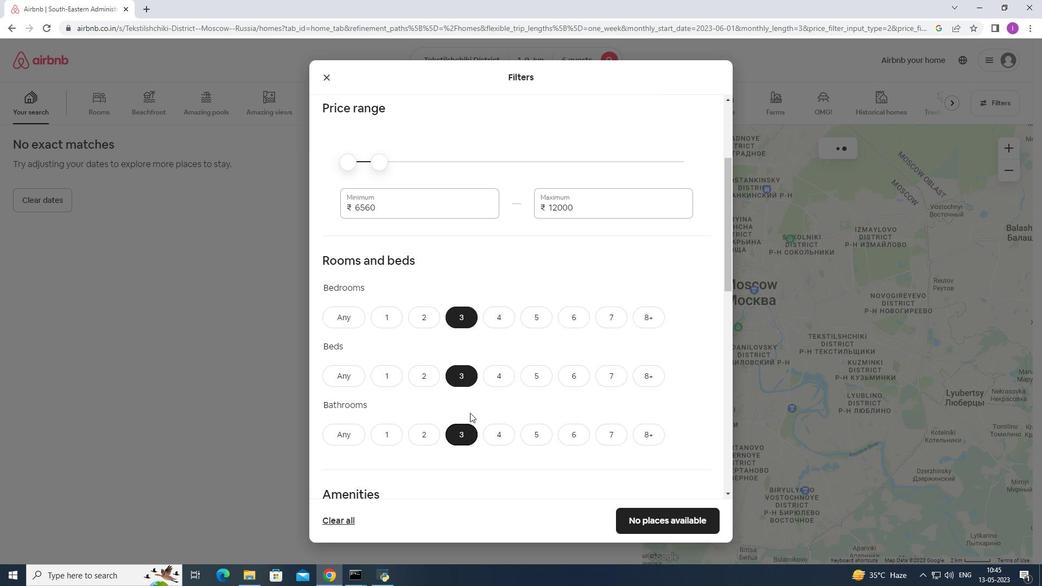 
Action: Mouse scrolled (470, 412) with delta (0, 0)
Screenshot: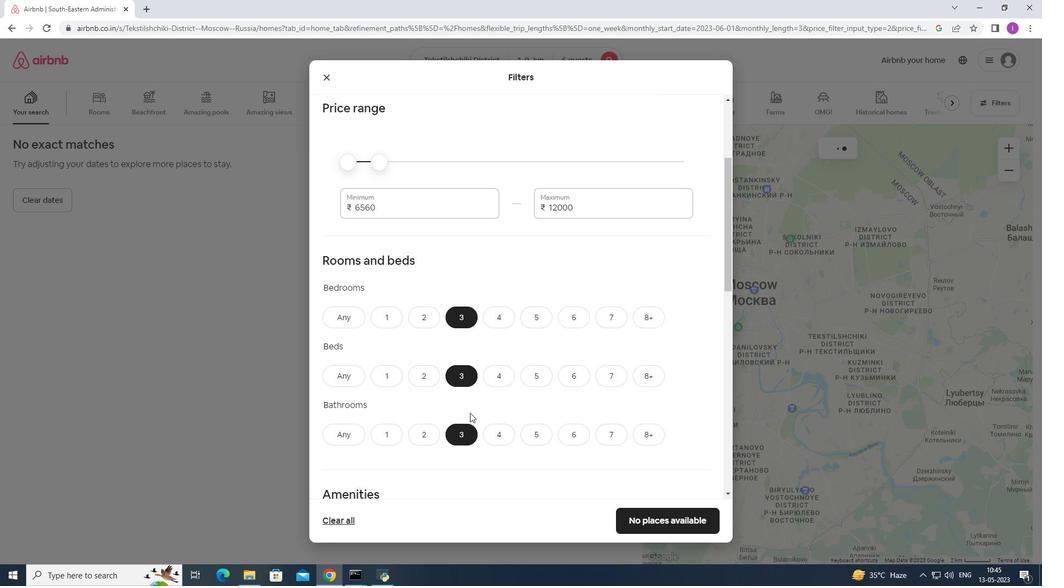 
Action: Mouse scrolled (470, 412) with delta (0, 0)
Screenshot: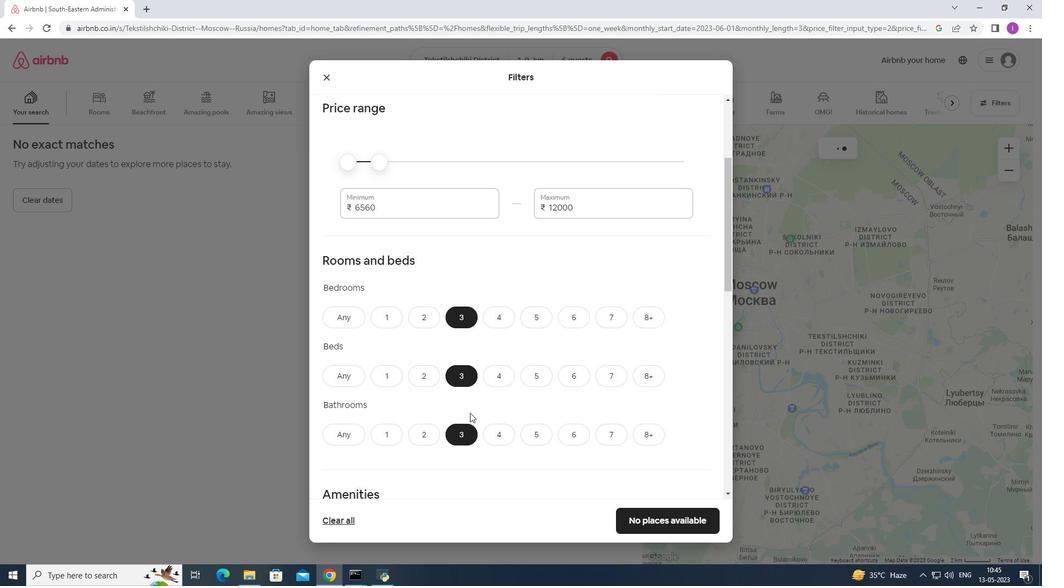 
Action: Mouse moved to (493, 395)
Screenshot: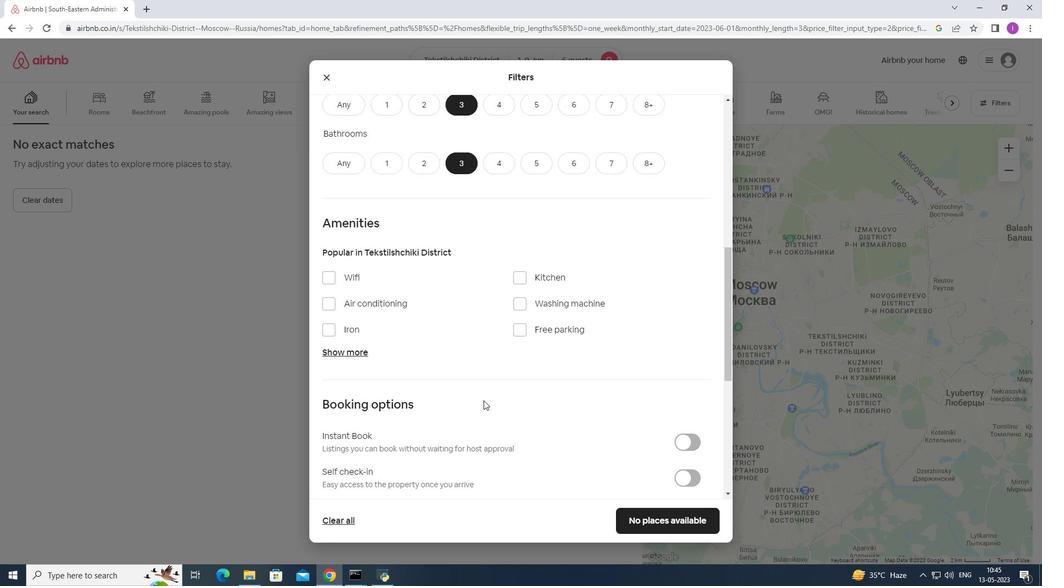 
Action: Mouse scrolled (493, 395) with delta (0, 0)
Screenshot: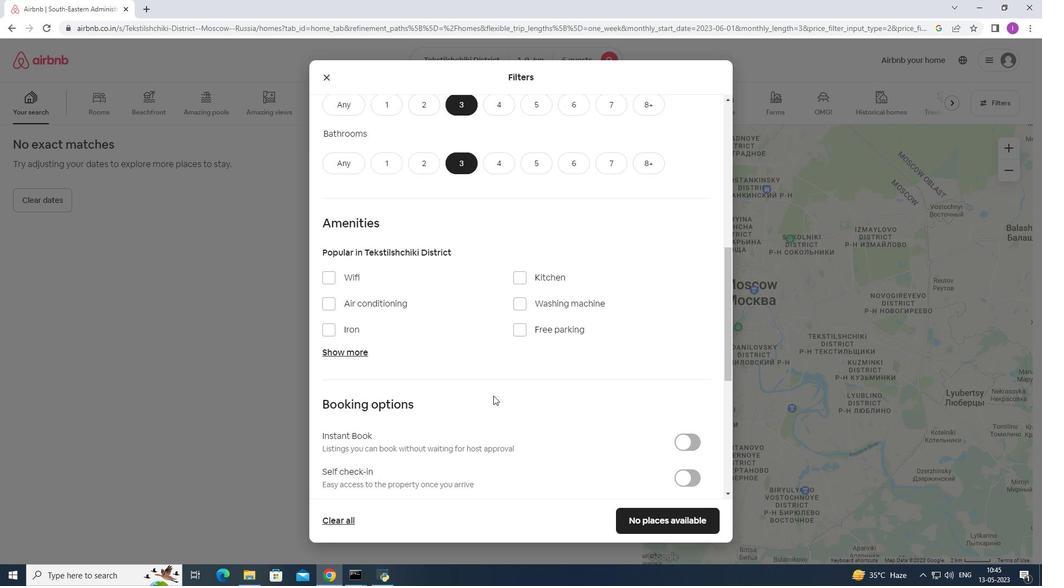 
Action: Mouse moved to (497, 376)
Screenshot: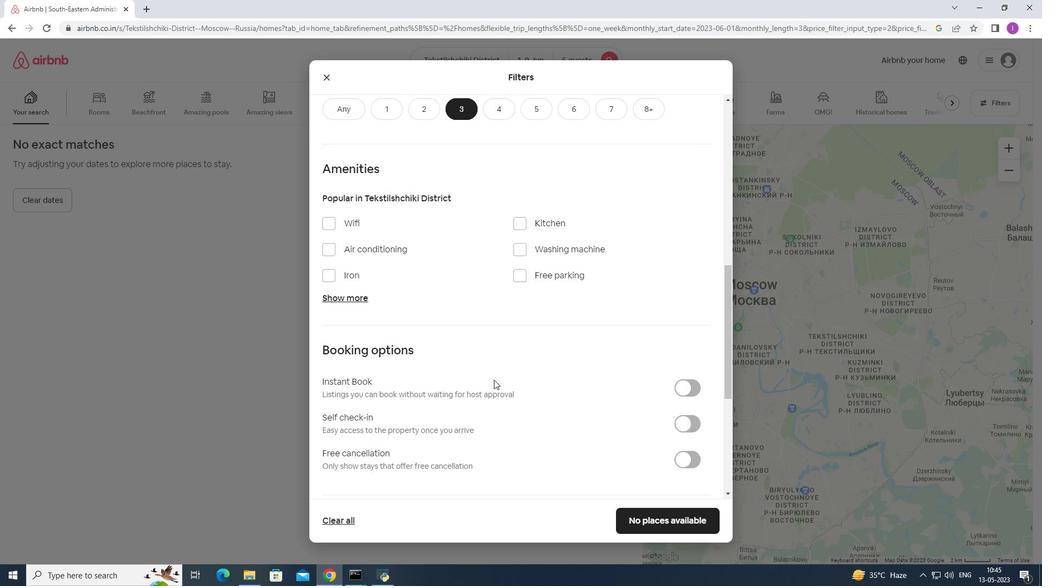 
Action: Mouse scrolled (497, 376) with delta (0, 0)
Screenshot: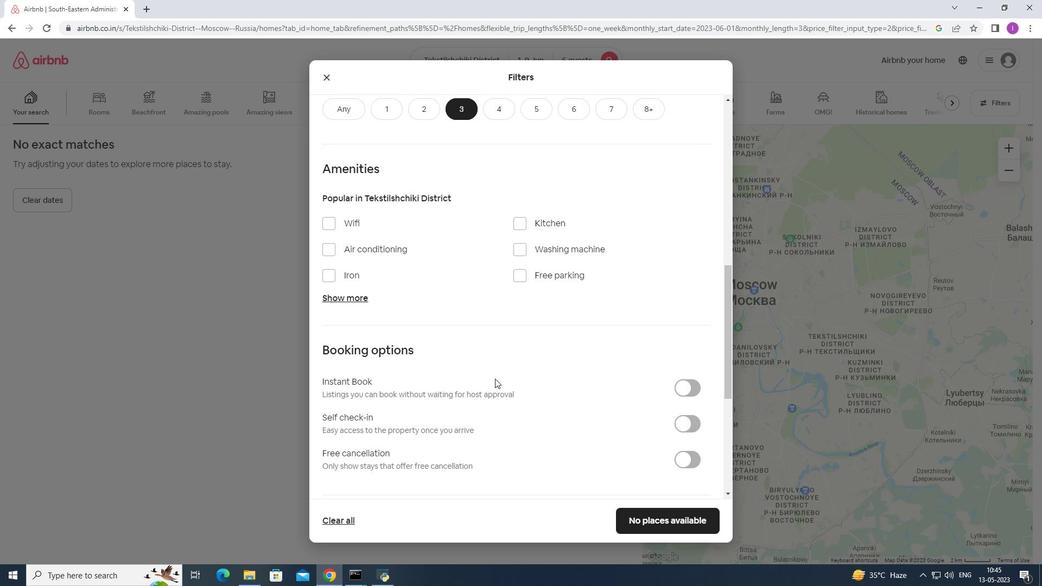 
Action: Mouse moved to (555, 337)
Screenshot: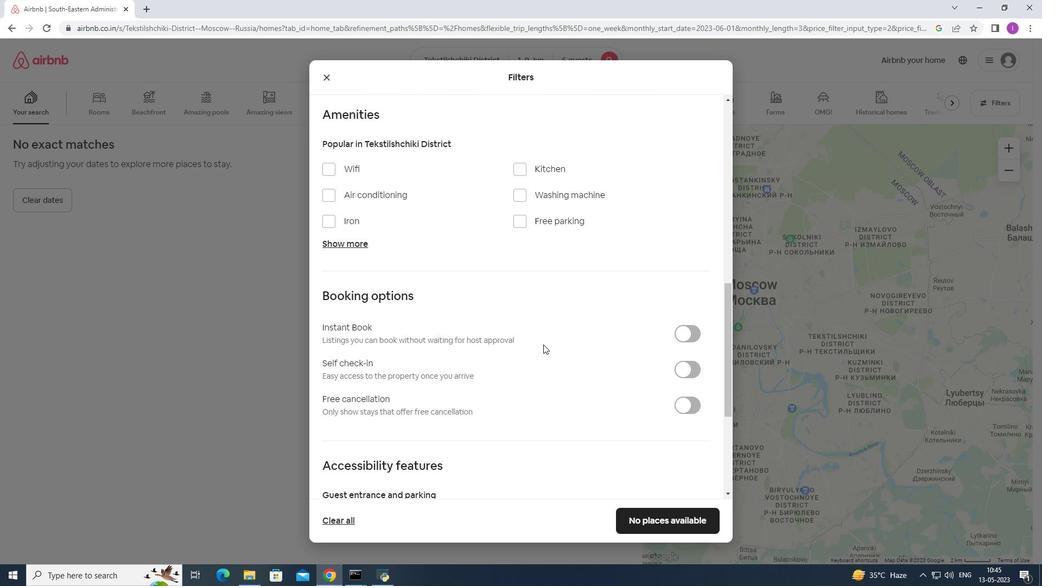 
Action: Mouse scrolled (555, 337) with delta (0, 0)
Screenshot: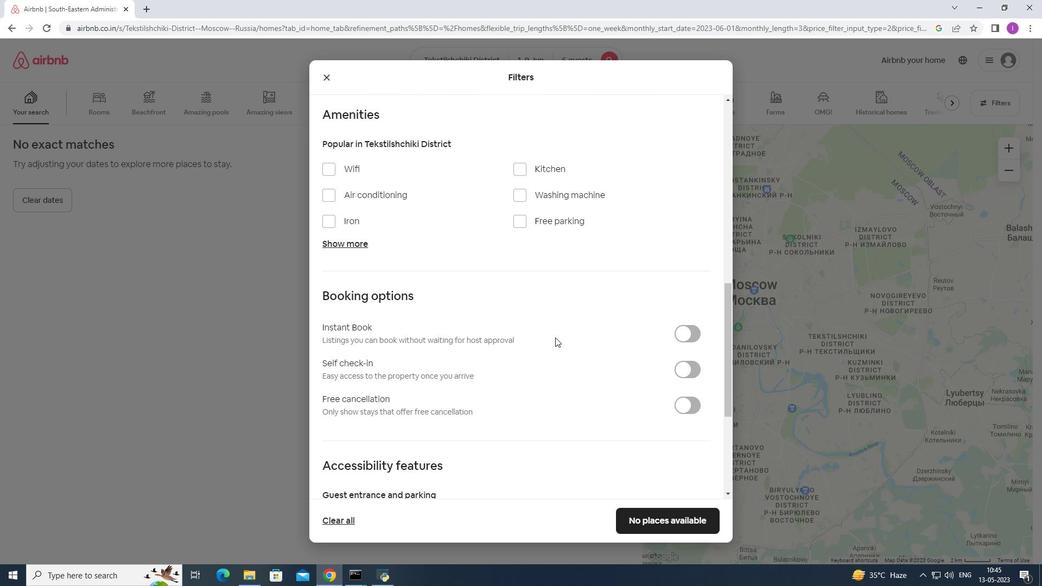 
Action: Mouse moved to (556, 337)
Screenshot: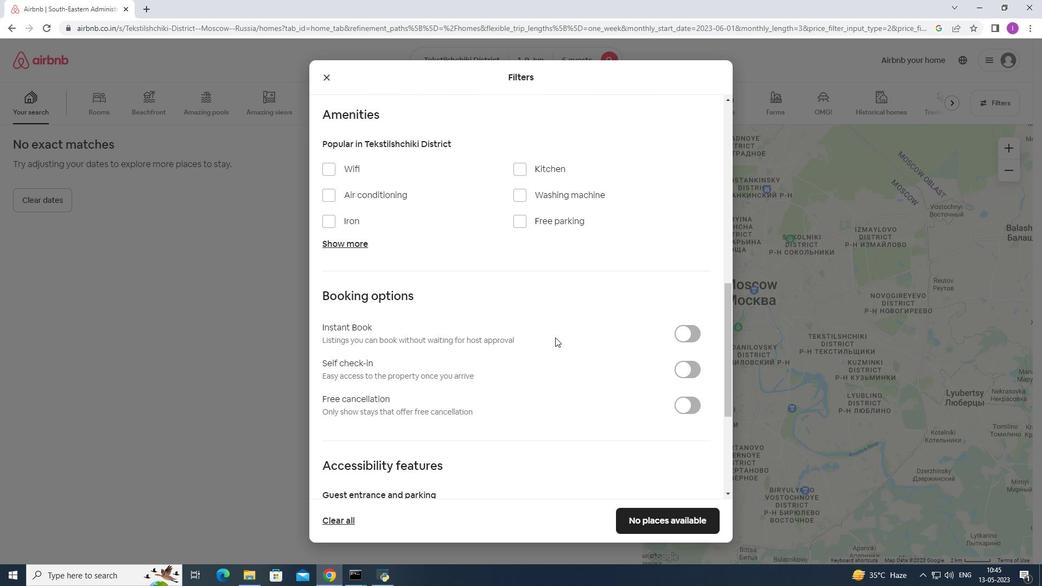 
Action: Mouse scrolled (556, 337) with delta (0, 0)
Screenshot: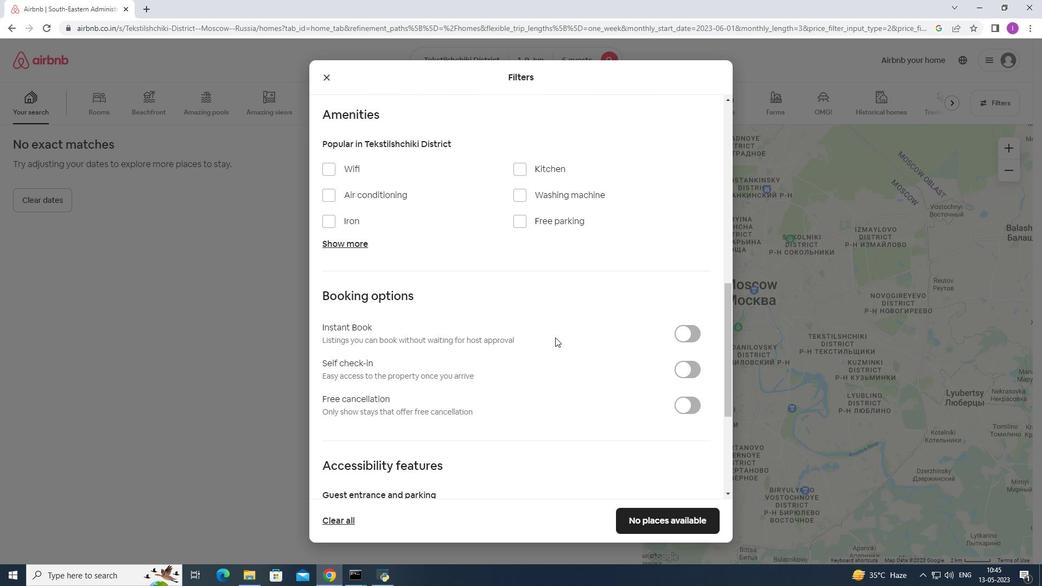 
Action: Mouse moved to (690, 261)
Screenshot: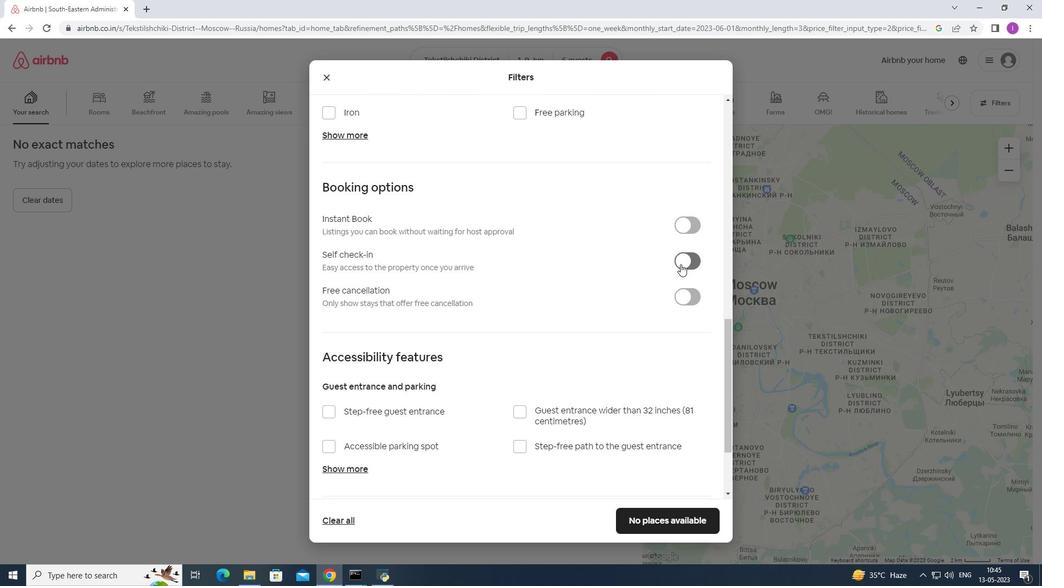 
Action: Mouse pressed left at (690, 261)
Screenshot: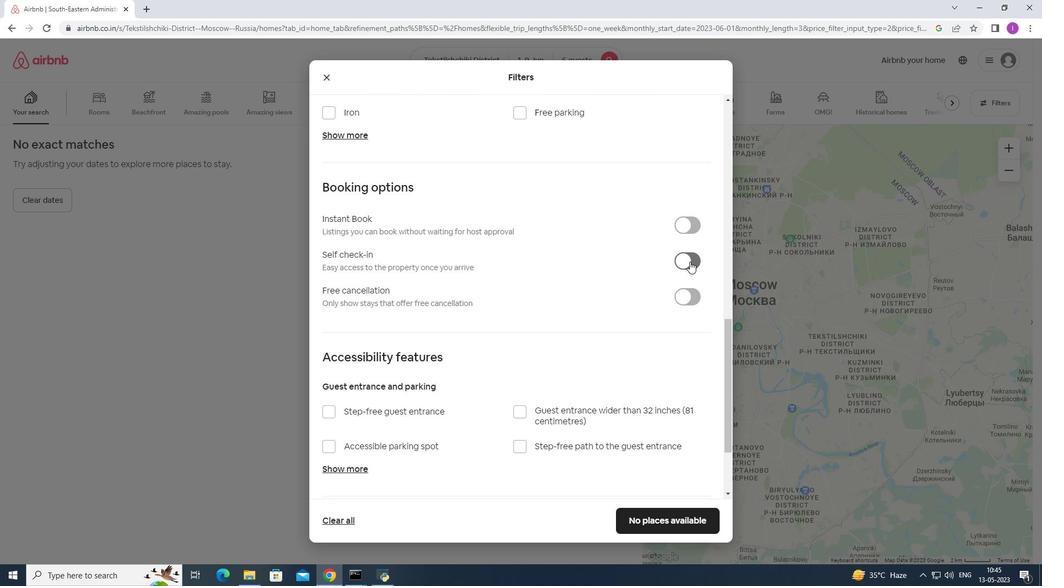 
Action: Mouse moved to (512, 405)
Screenshot: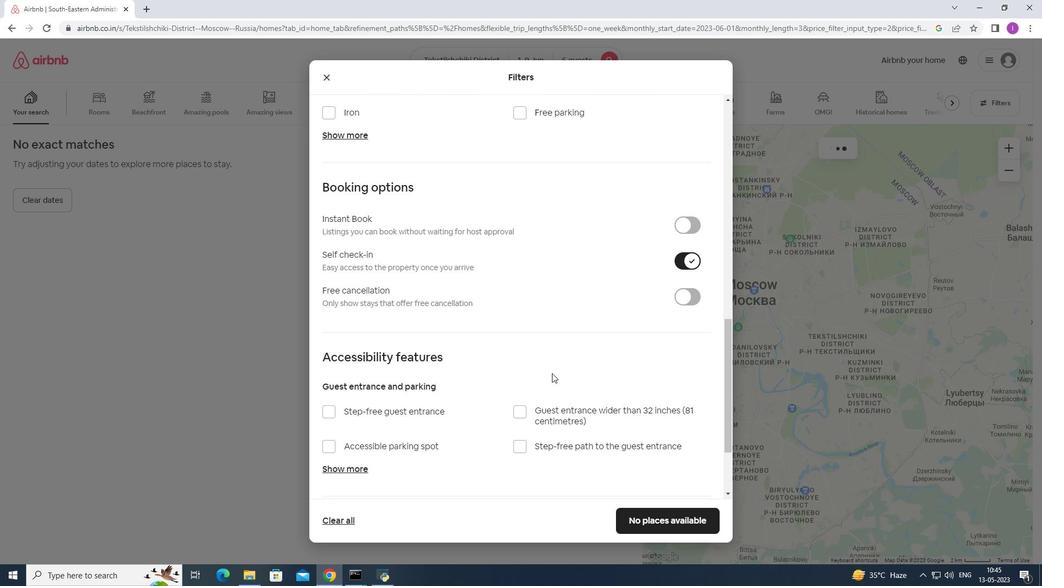 
Action: Mouse scrolled (512, 404) with delta (0, 0)
Screenshot: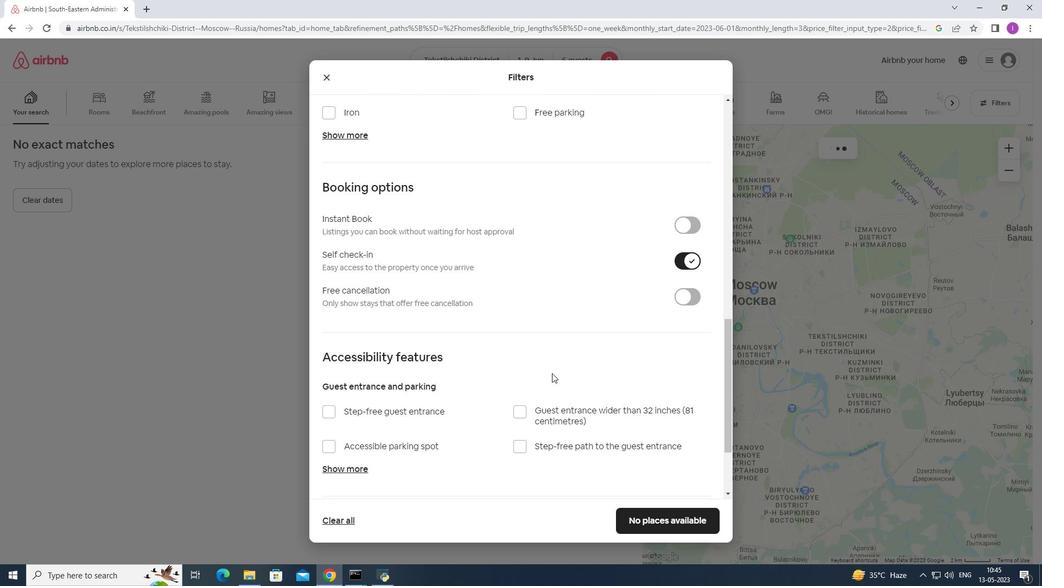 
Action: Mouse moved to (508, 408)
Screenshot: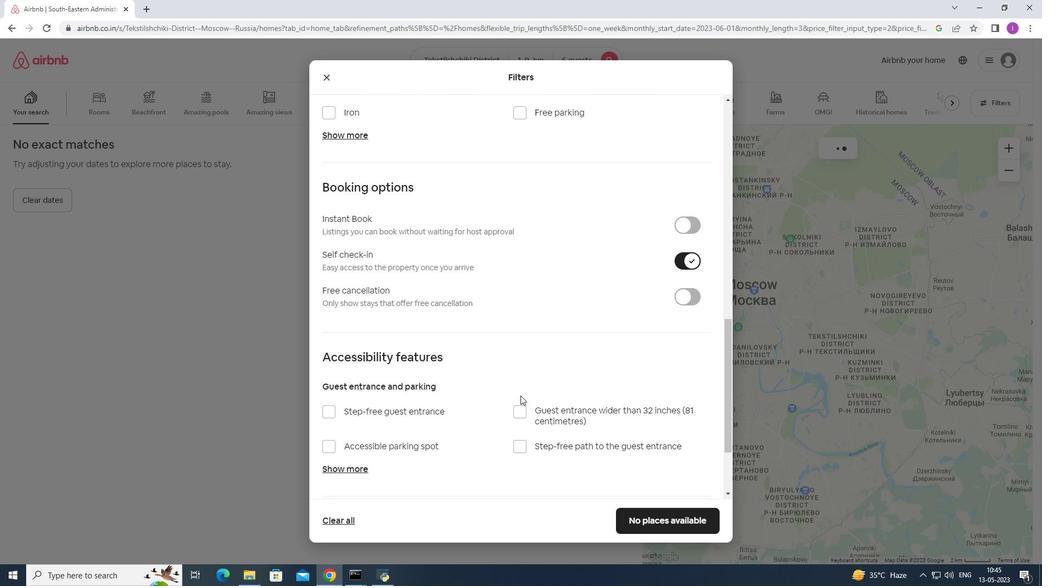 
Action: Mouse scrolled (508, 408) with delta (0, 0)
Screenshot: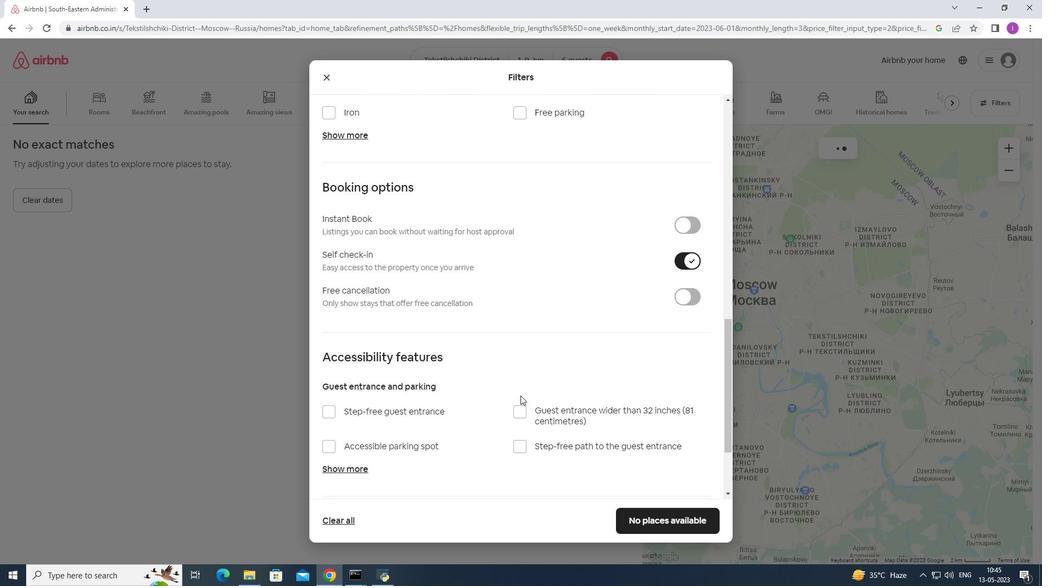 
Action: Mouse scrolled (508, 408) with delta (0, 0)
Screenshot: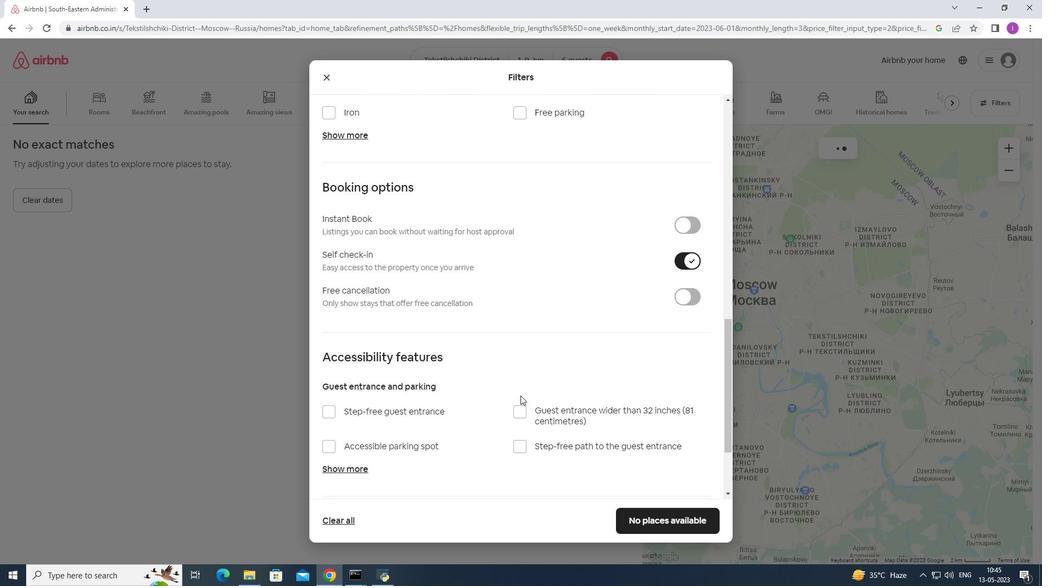 
Action: Mouse scrolled (508, 408) with delta (0, 0)
Screenshot: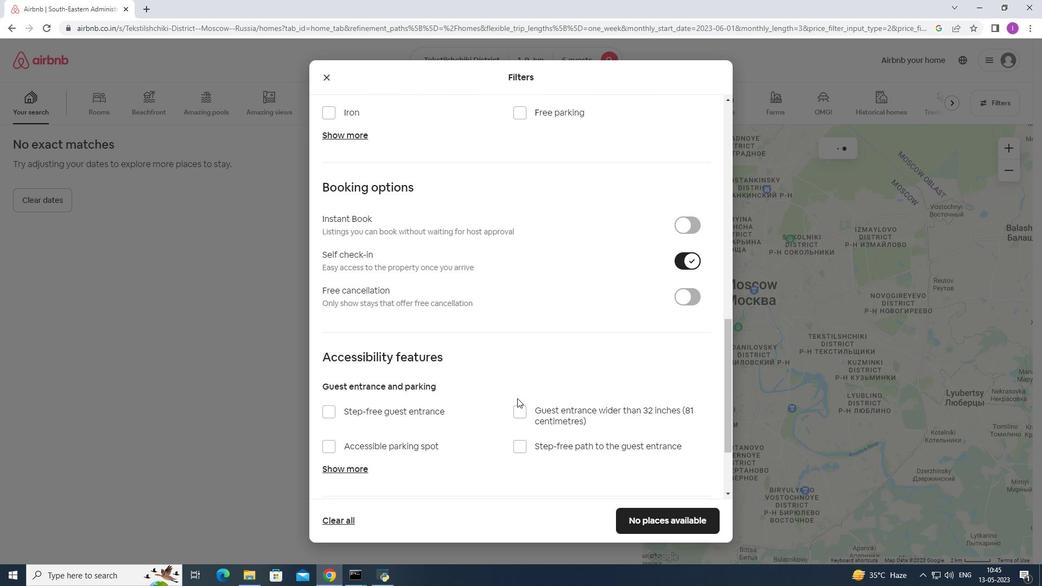 
Action: Mouse moved to (505, 408)
Screenshot: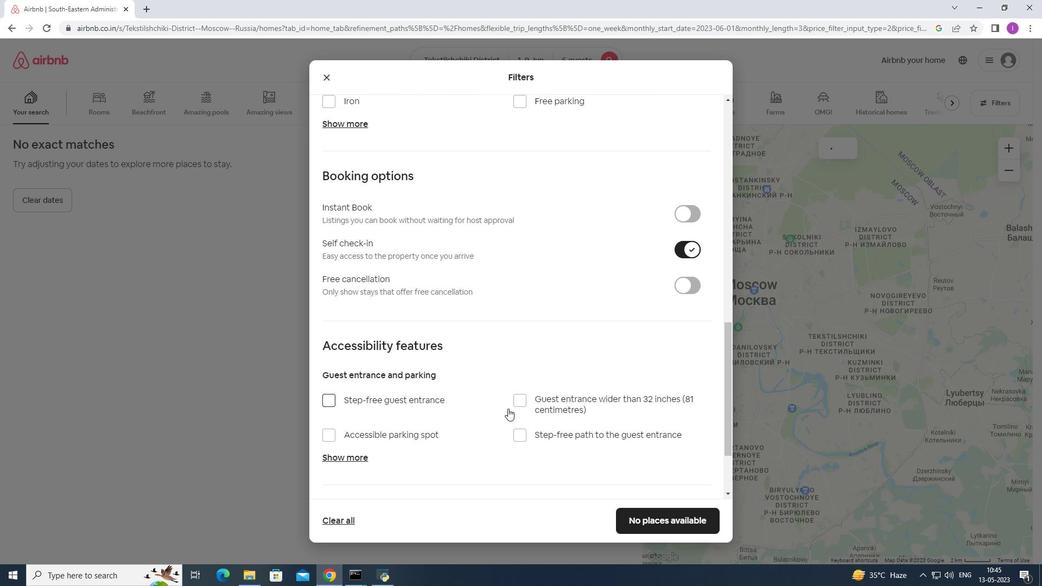 
Action: Mouse scrolled (505, 407) with delta (0, 0)
Screenshot: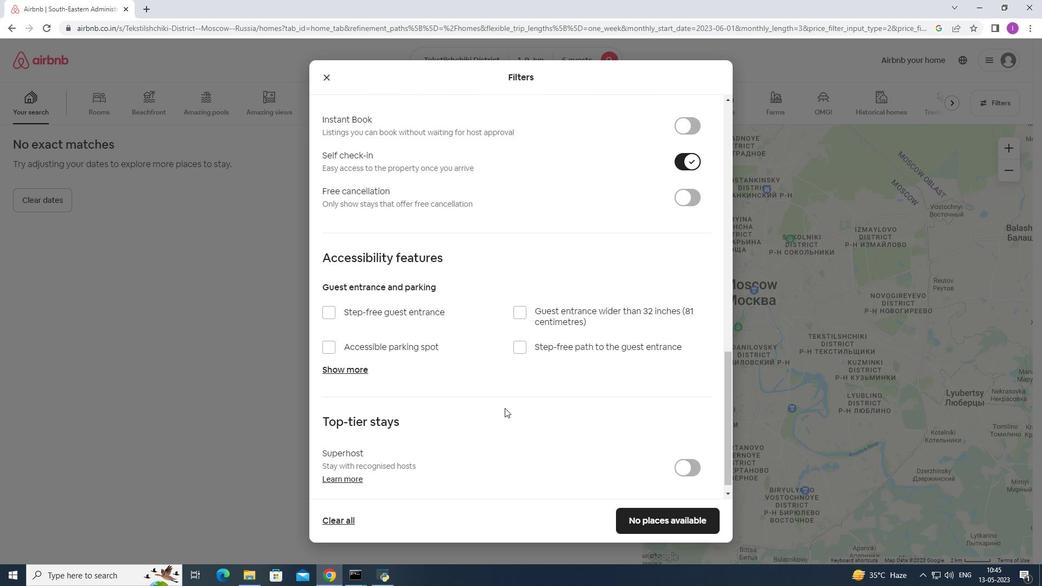
Action: Mouse scrolled (505, 407) with delta (0, 0)
Screenshot: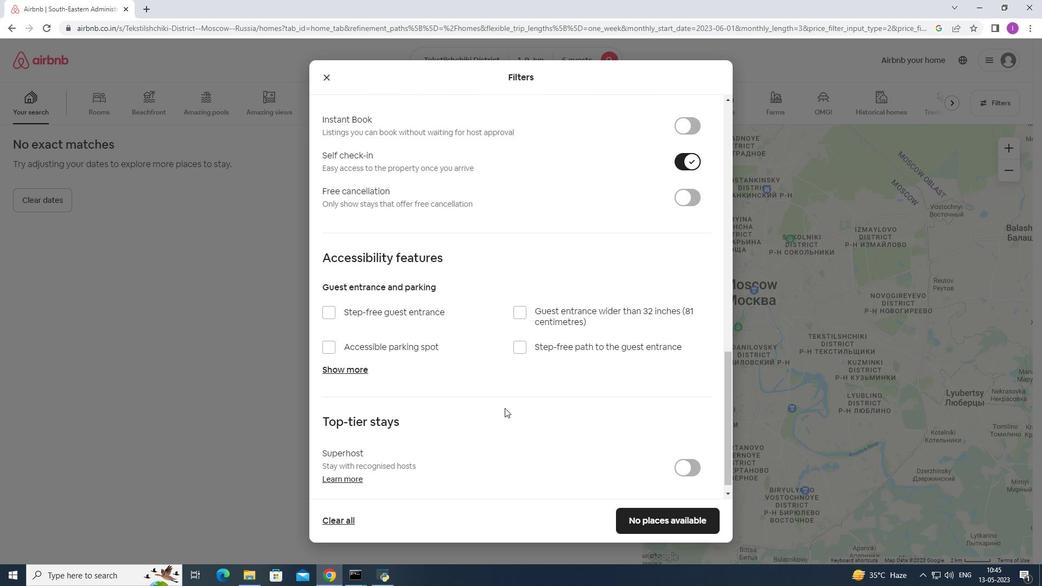 
Action: Mouse scrolled (505, 407) with delta (0, 0)
Screenshot: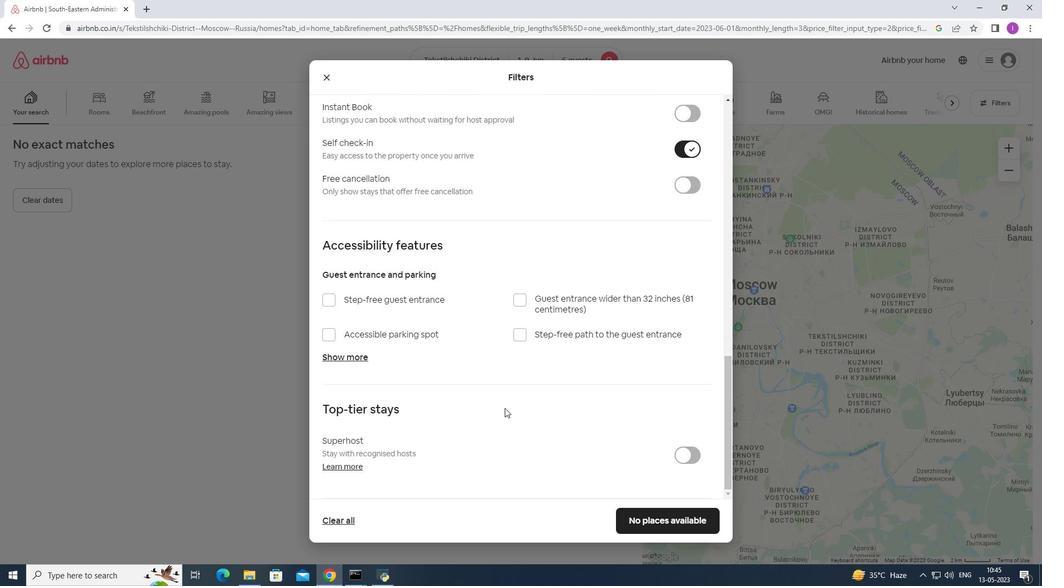 
Action: Mouse scrolled (505, 408) with delta (0, 0)
Screenshot: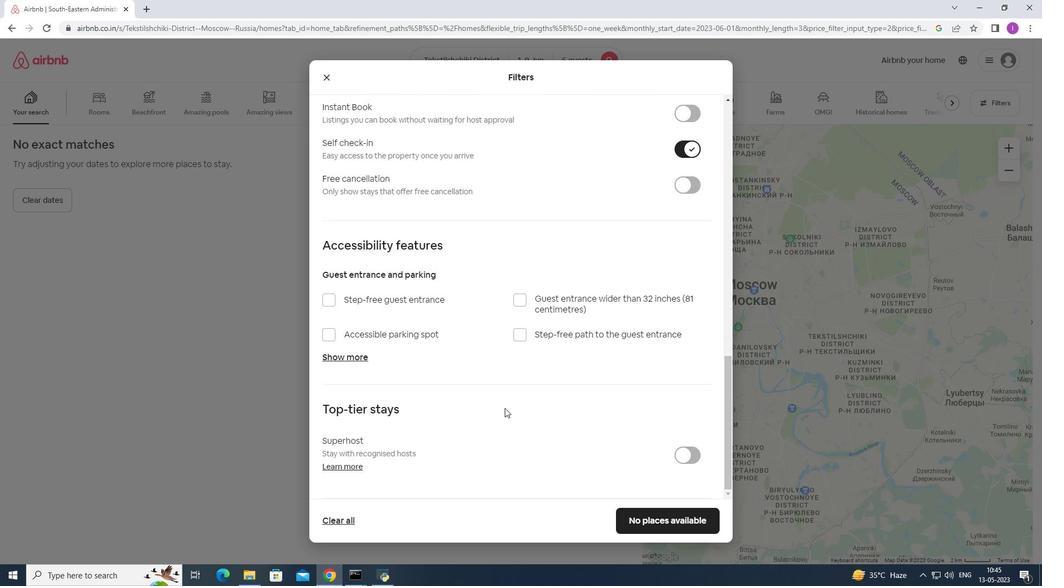
Action: Mouse scrolled (505, 407) with delta (0, 0)
Screenshot: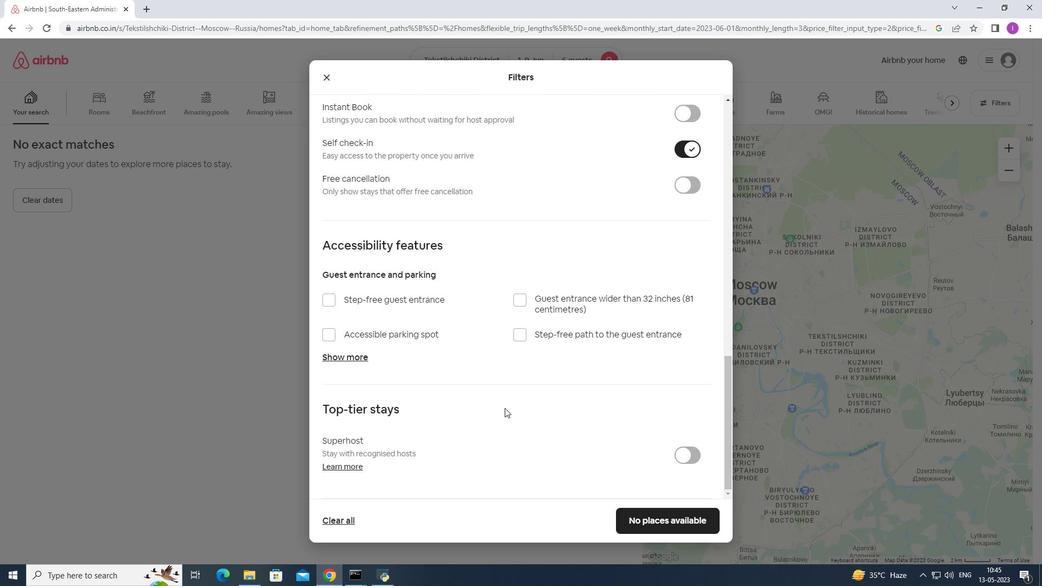
Action: Mouse moved to (506, 400)
Screenshot: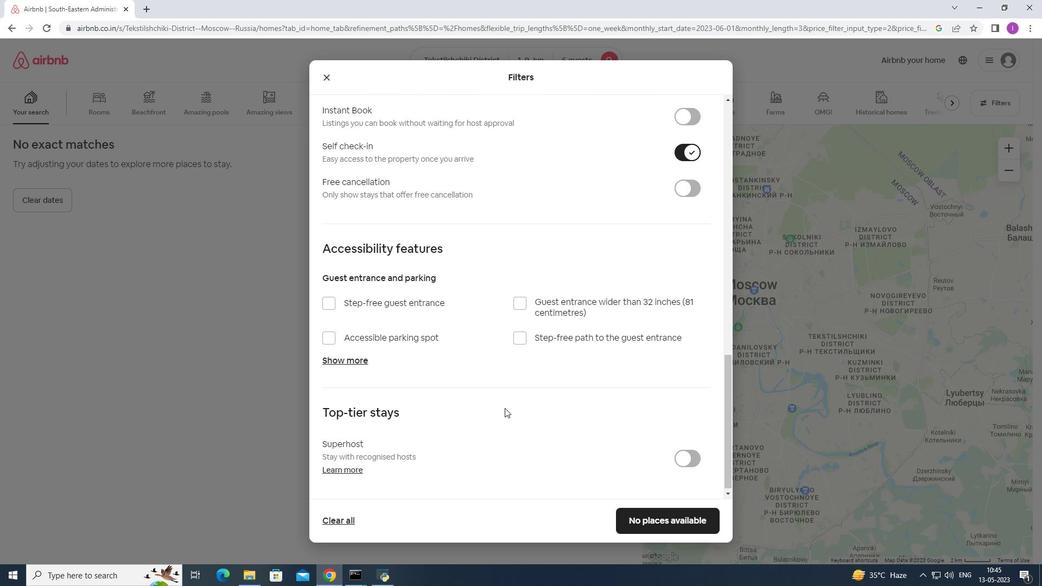 
Action: Mouse scrolled (506, 400) with delta (0, 0)
Screenshot: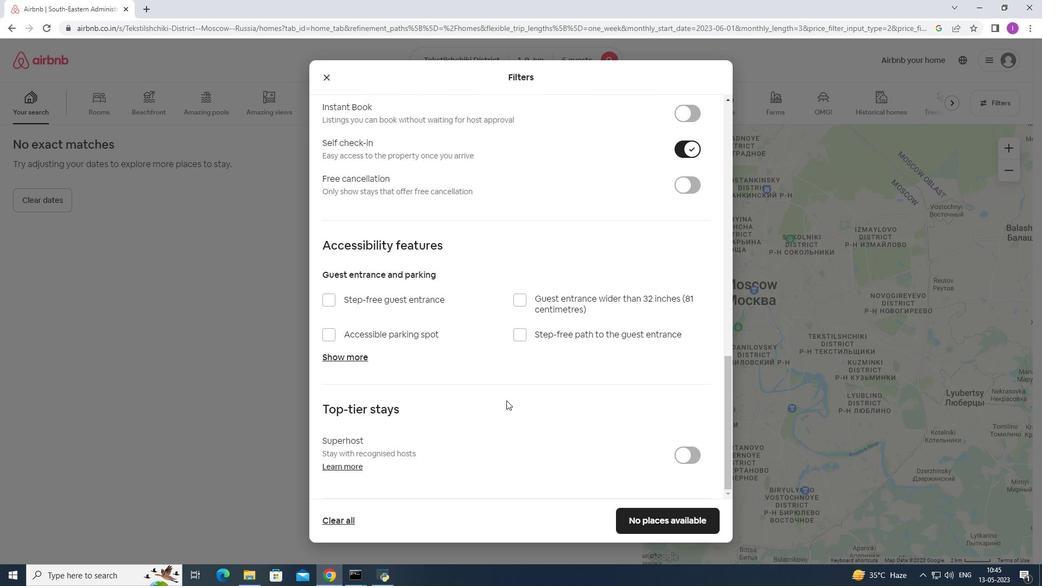 
Action: Mouse scrolled (506, 400) with delta (0, 0)
Screenshot: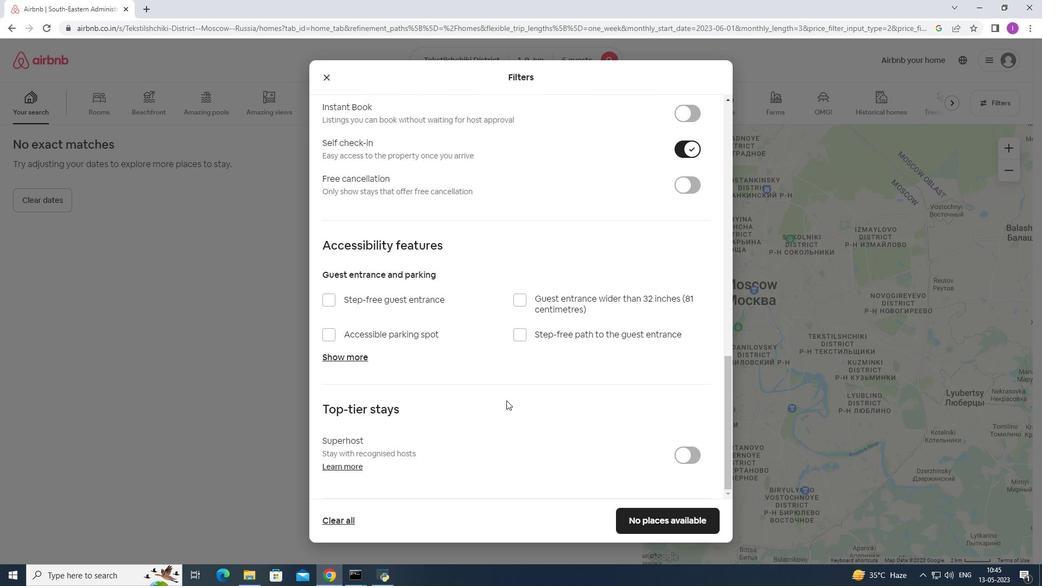 
Action: Mouse scrolled (506, 400) with delta (0, 0)
Screenshot: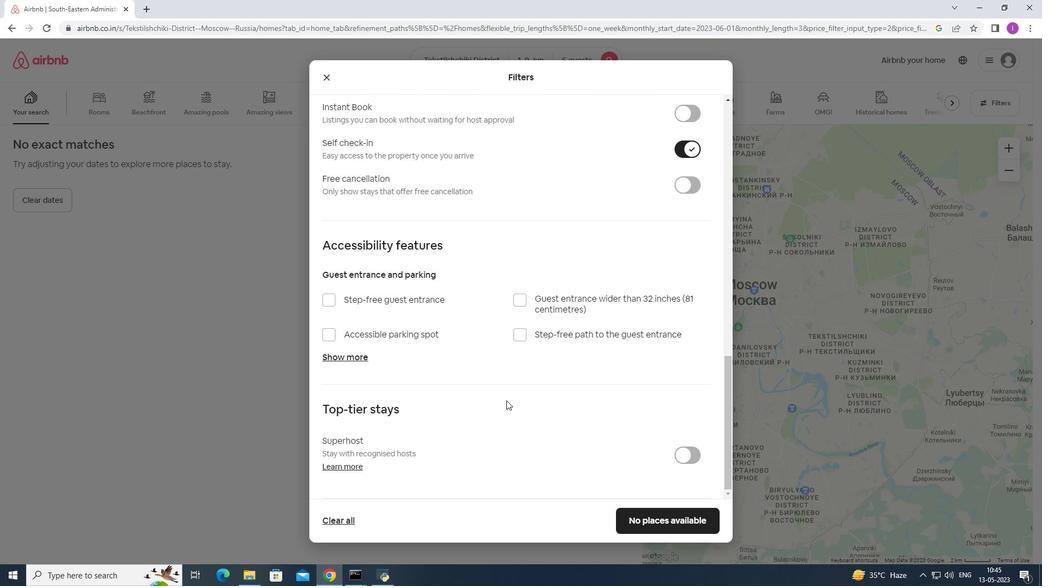 
Action: Mouse scrolled (506, 400) with delta (0, 0)
Screenshot: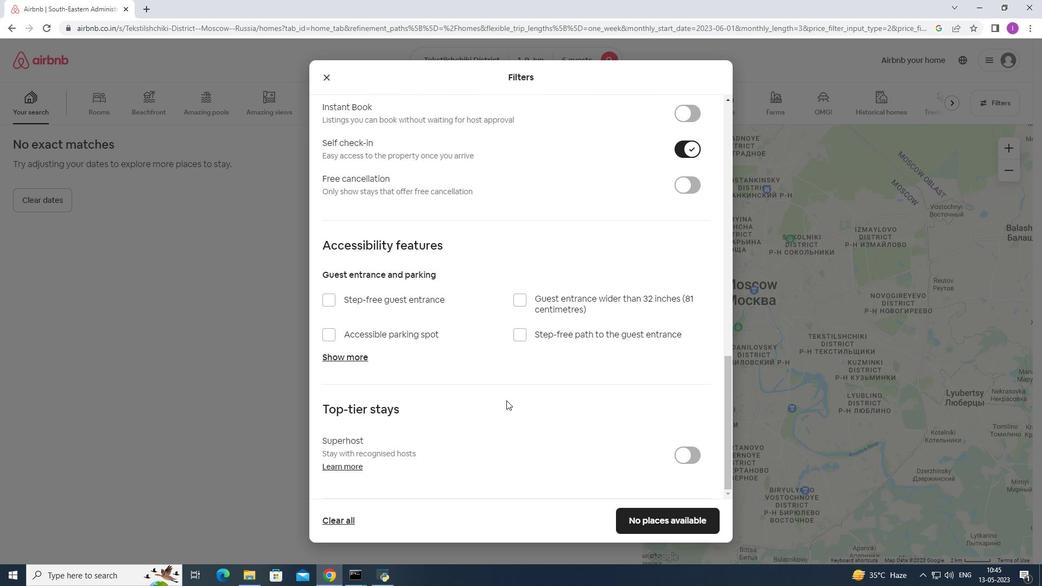 
Action: Mouse moved to (665, 523)
Screenshot: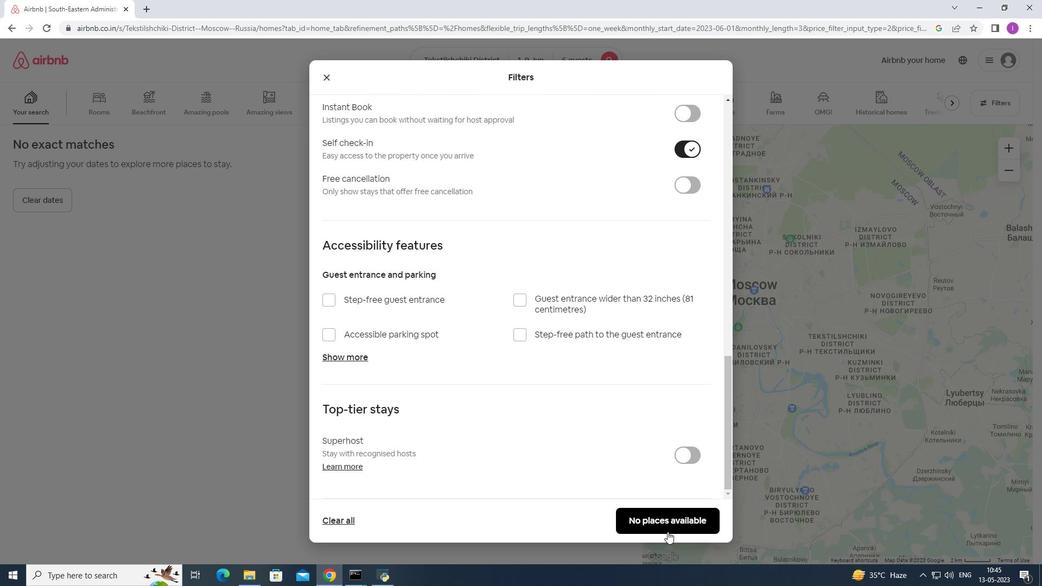 
Action: Mouse pressed left at (665, 523)
Screenshot: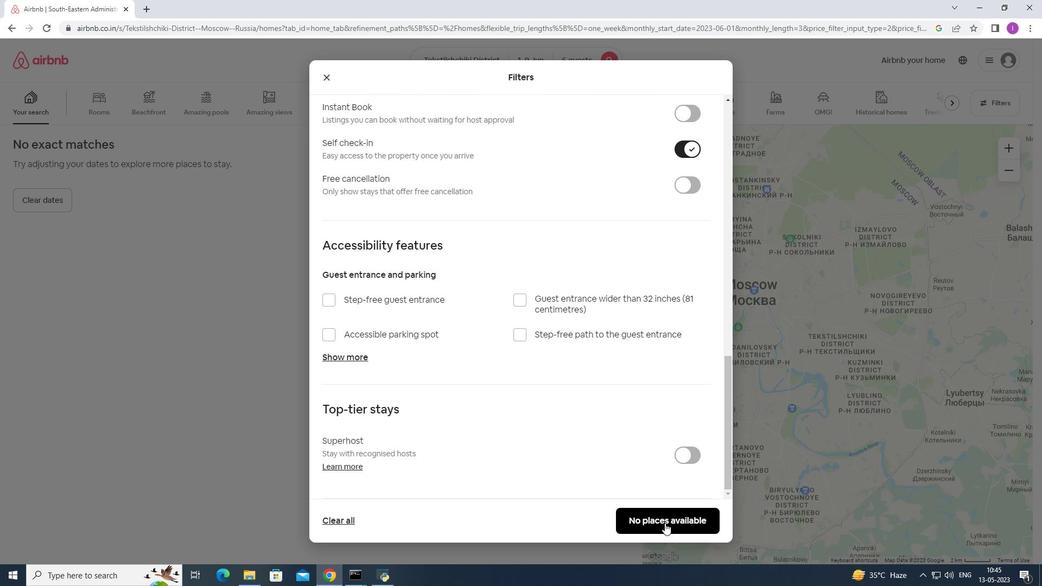 
Action: Mouse moved to (269, 351)
Screenshot: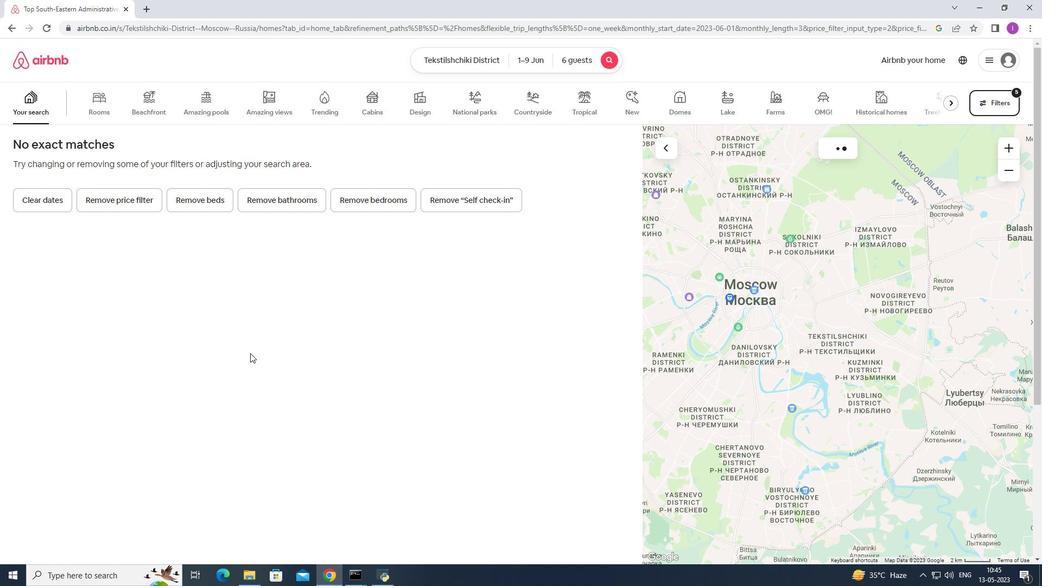 
